 Task: Add Pederson's No Sugar Added, Spicy Breakfast Patties to the cart.
Action: Mouse moved to (67, 155)
Screenshot: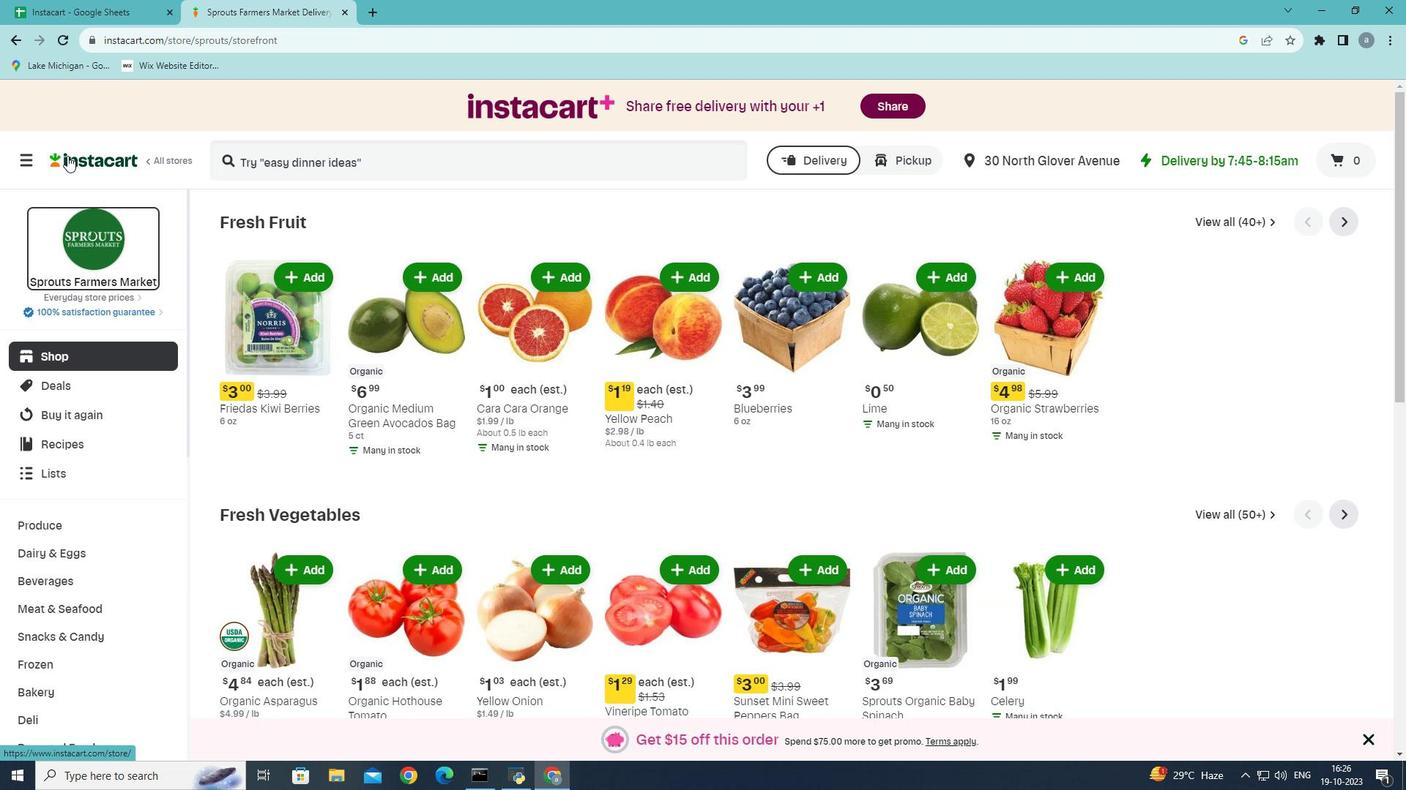 
Action: Mouse pressed left at (67, 155)
Screenshot: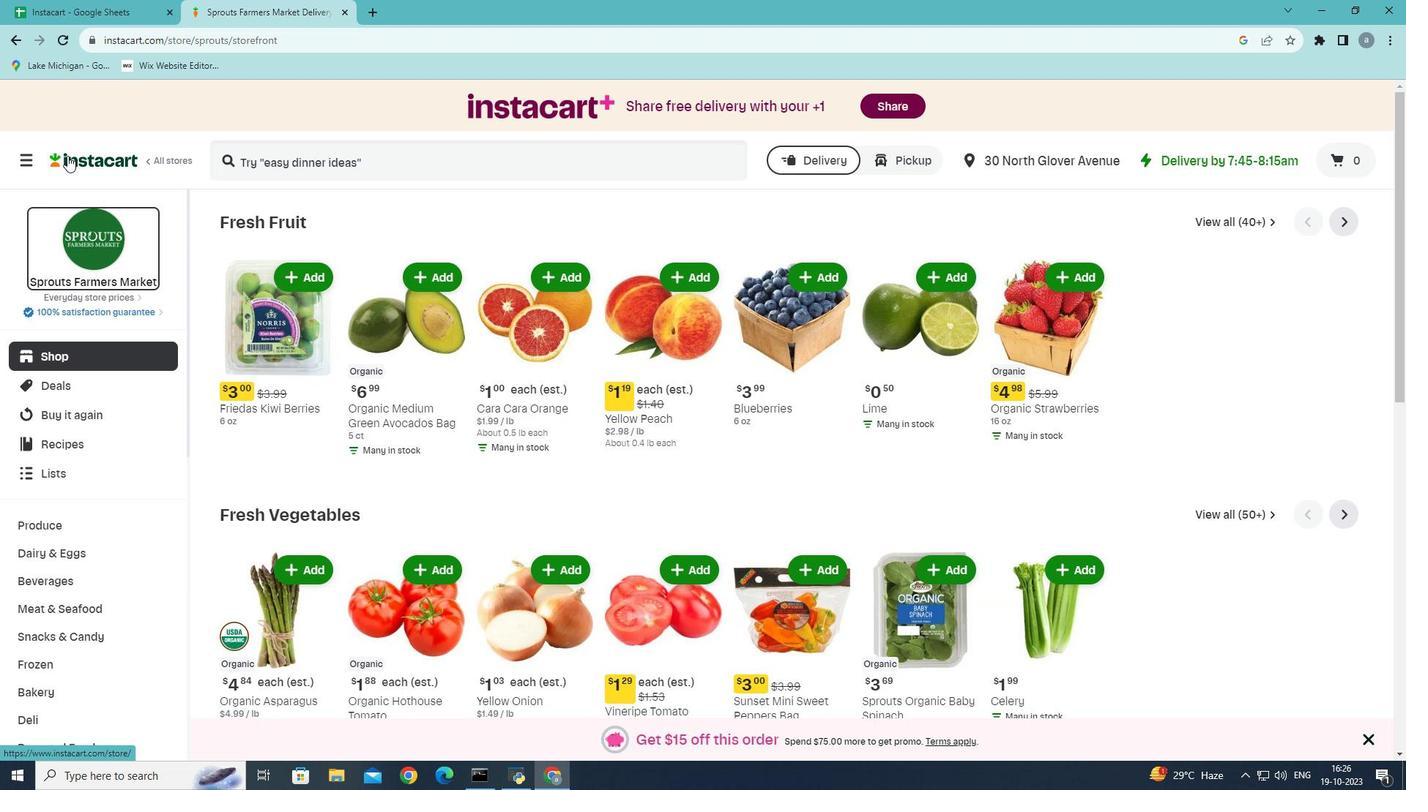 
Action: Mouse moved to (331, 158)
Screenshot: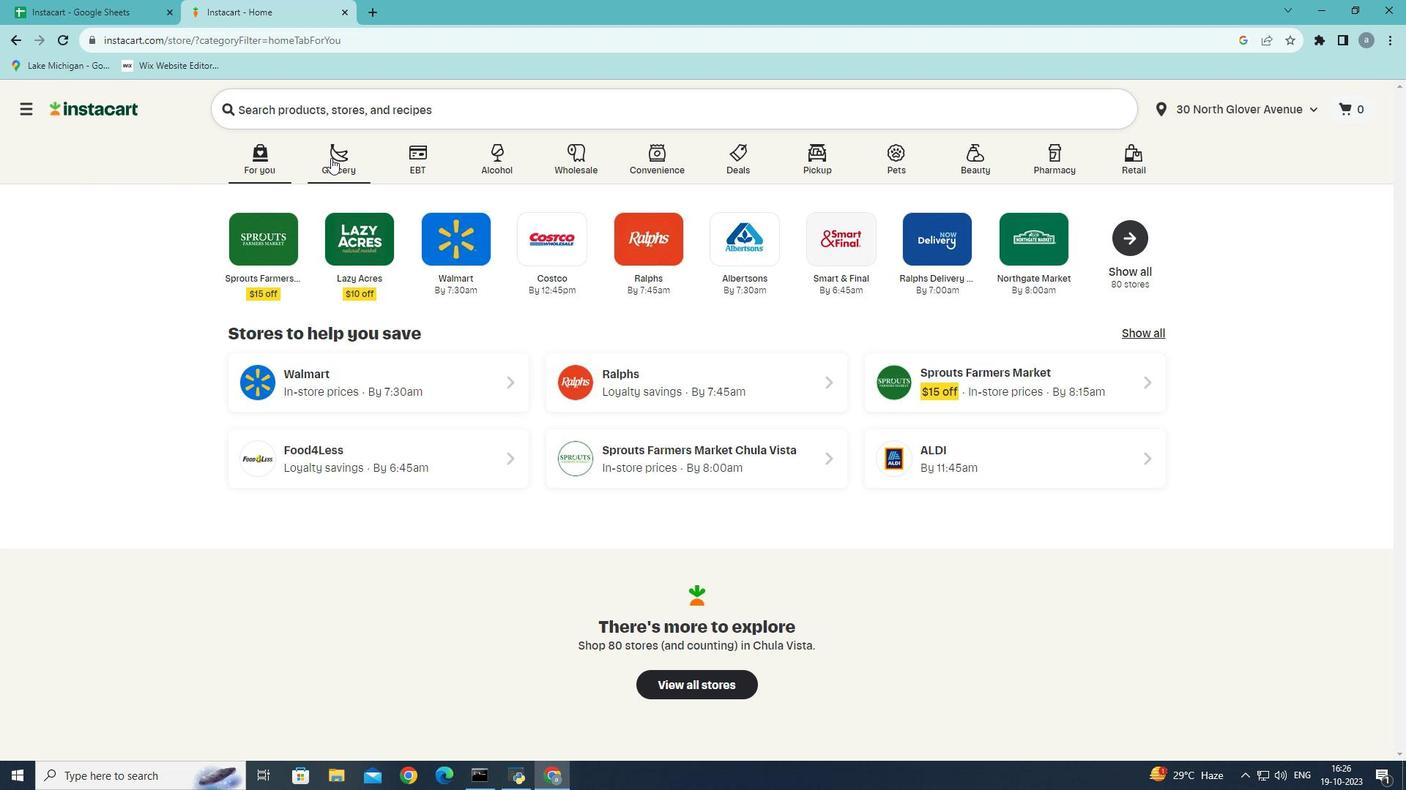 
Action: Mouse pressed left at (331, 158)
Screenshot: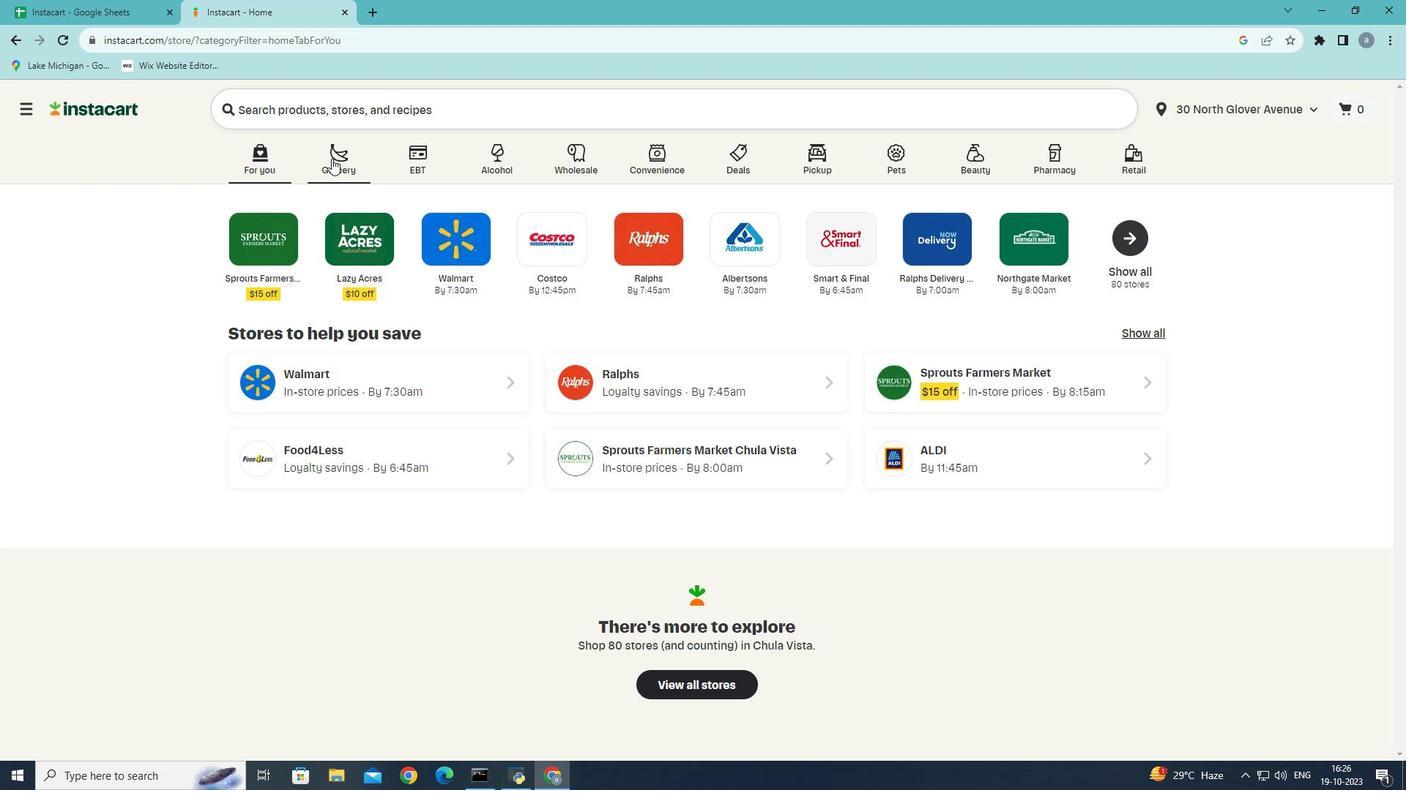 
Action: Mouse moved to (339, 429)
Screenshot: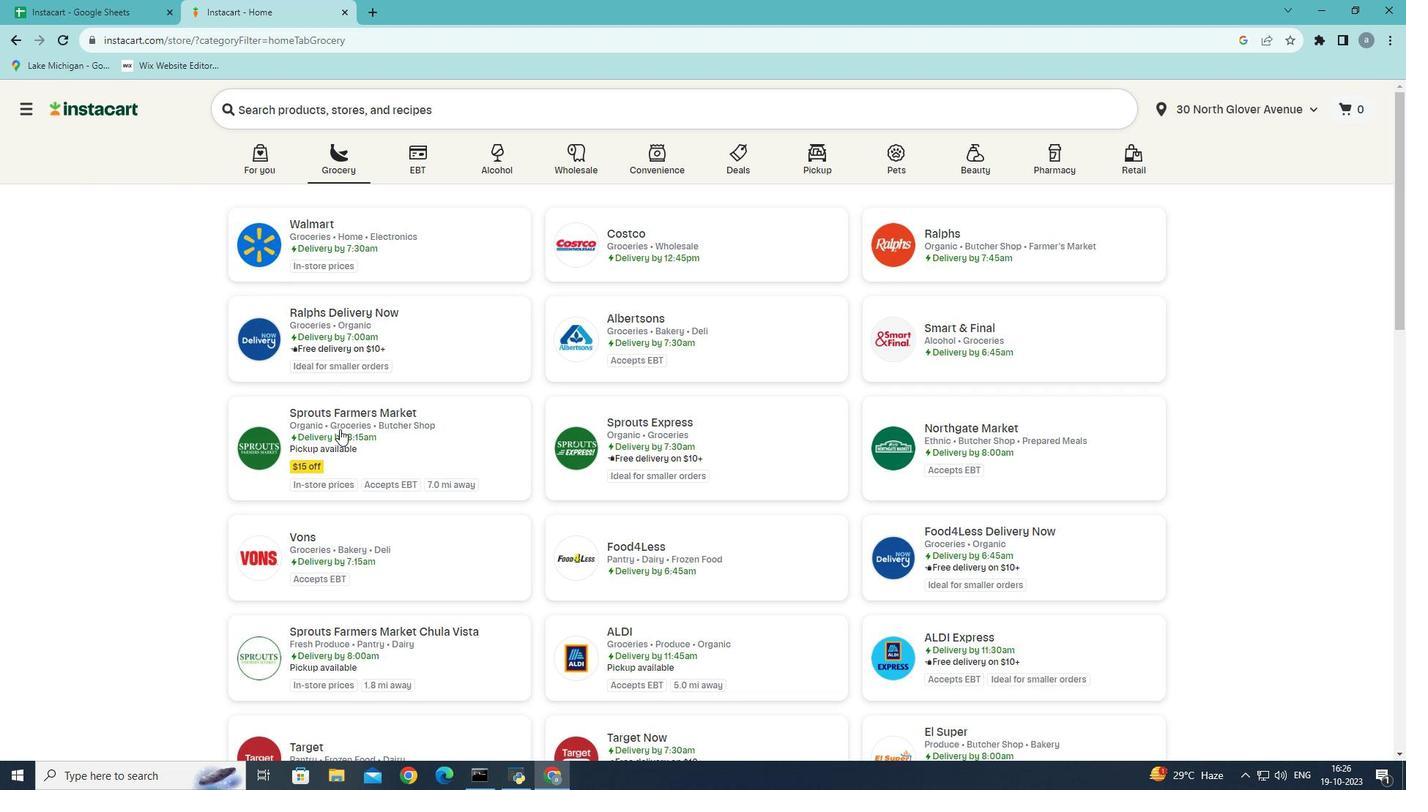 
Action: Mouse pressed left at (339, 429)
Screenshot: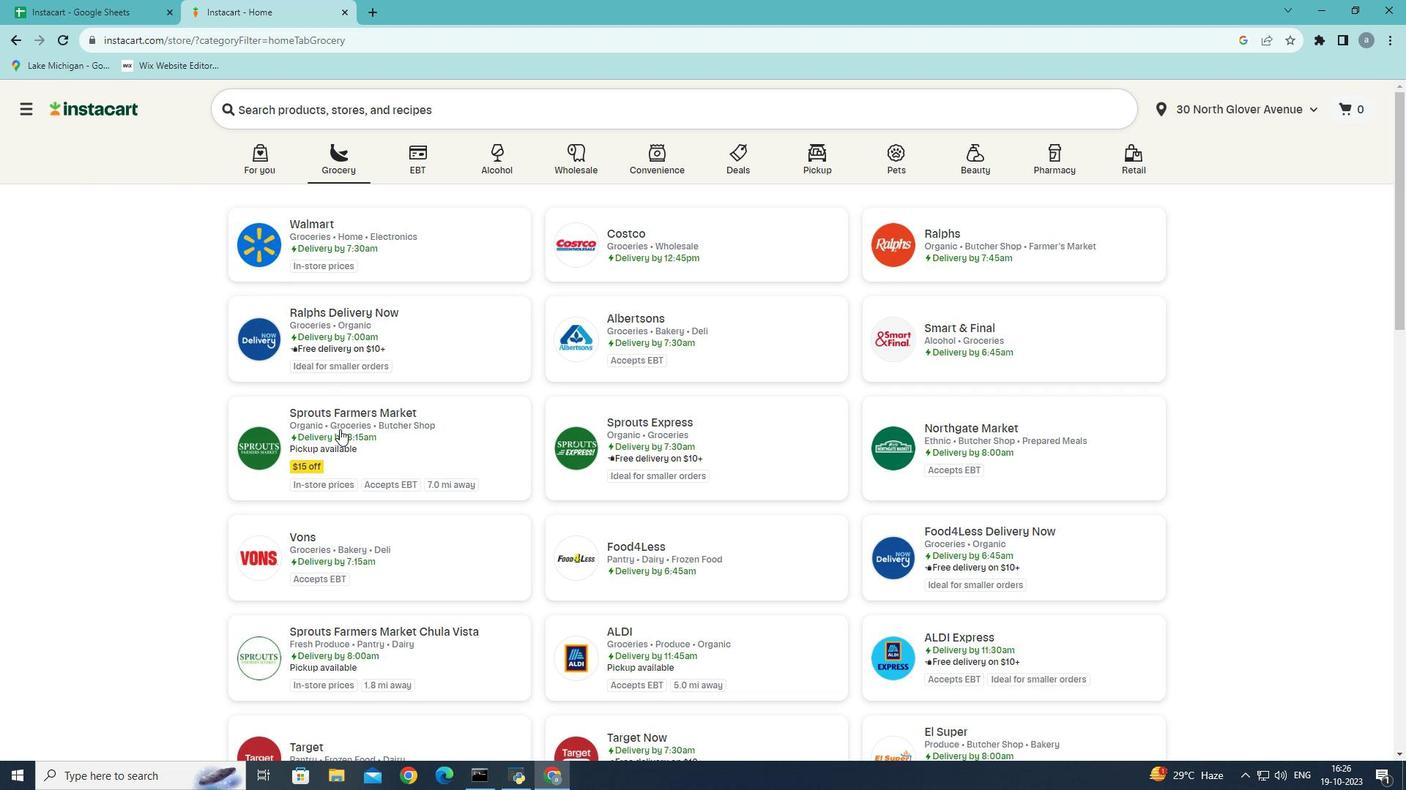 
Action: Mouse moved to (79, 613)
Screenshot: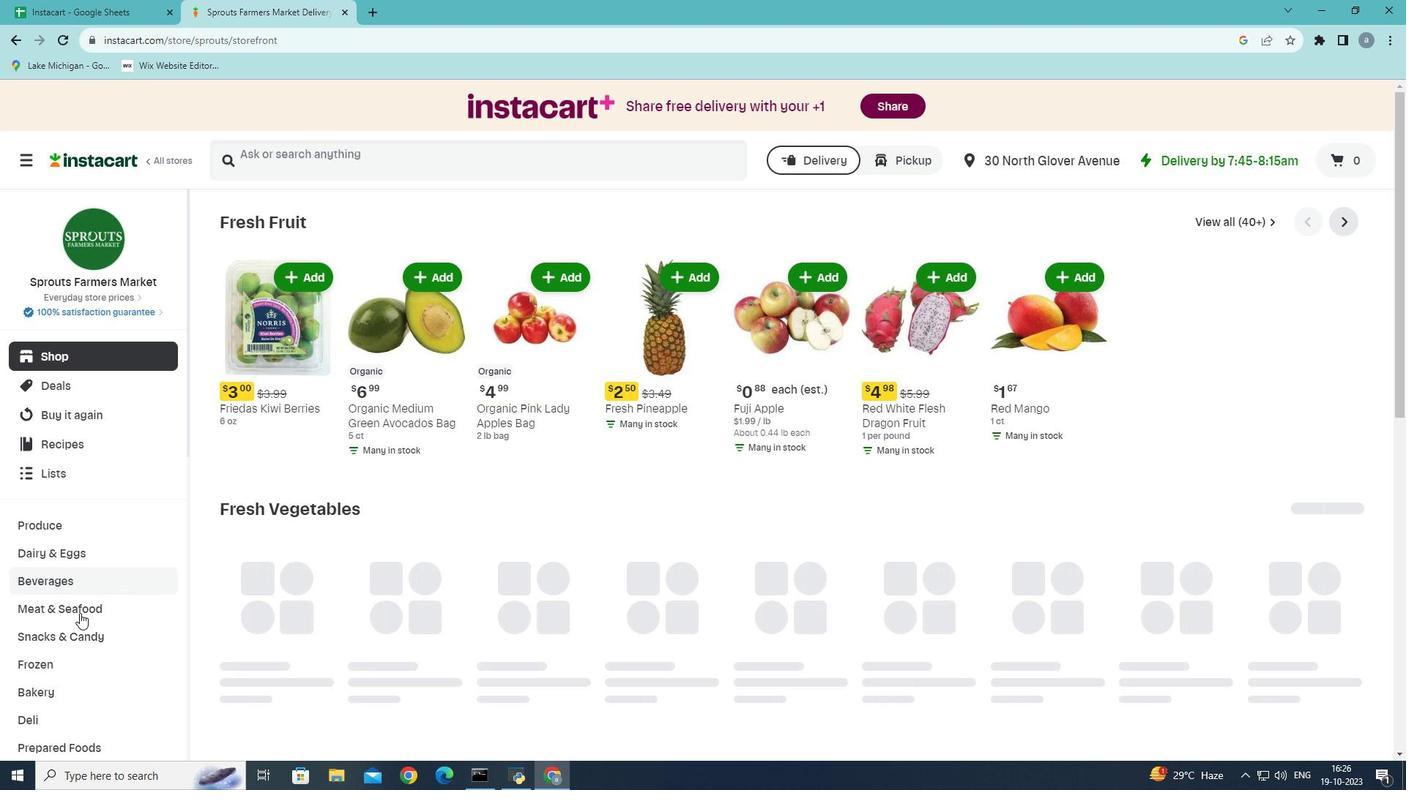 
Action: Mouse pressed left at (79, 613)
Screenshot: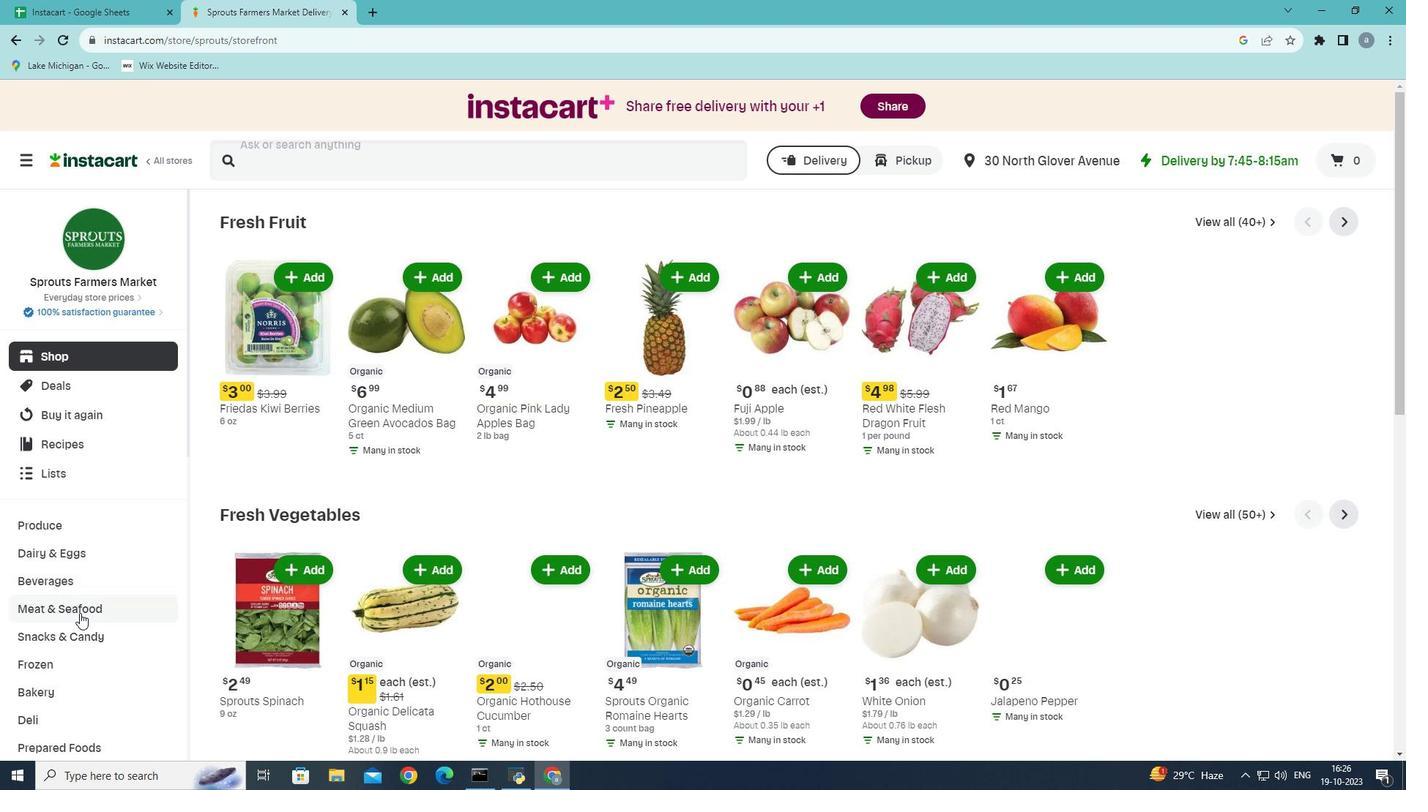 
Action: Mouse moved to (741, 429)
Screenshot: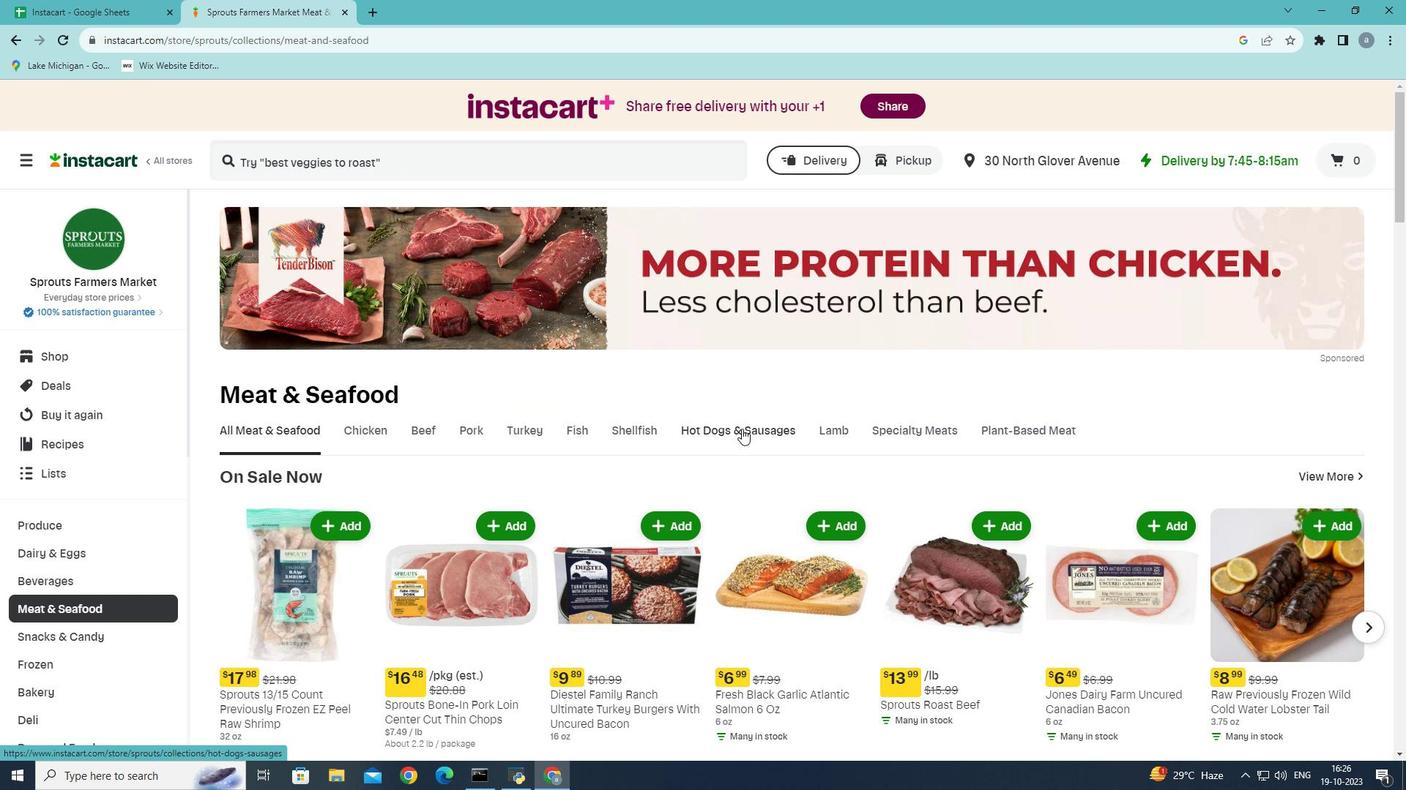 
Action: Mouse pressed left at (741, 429)
Screenshot: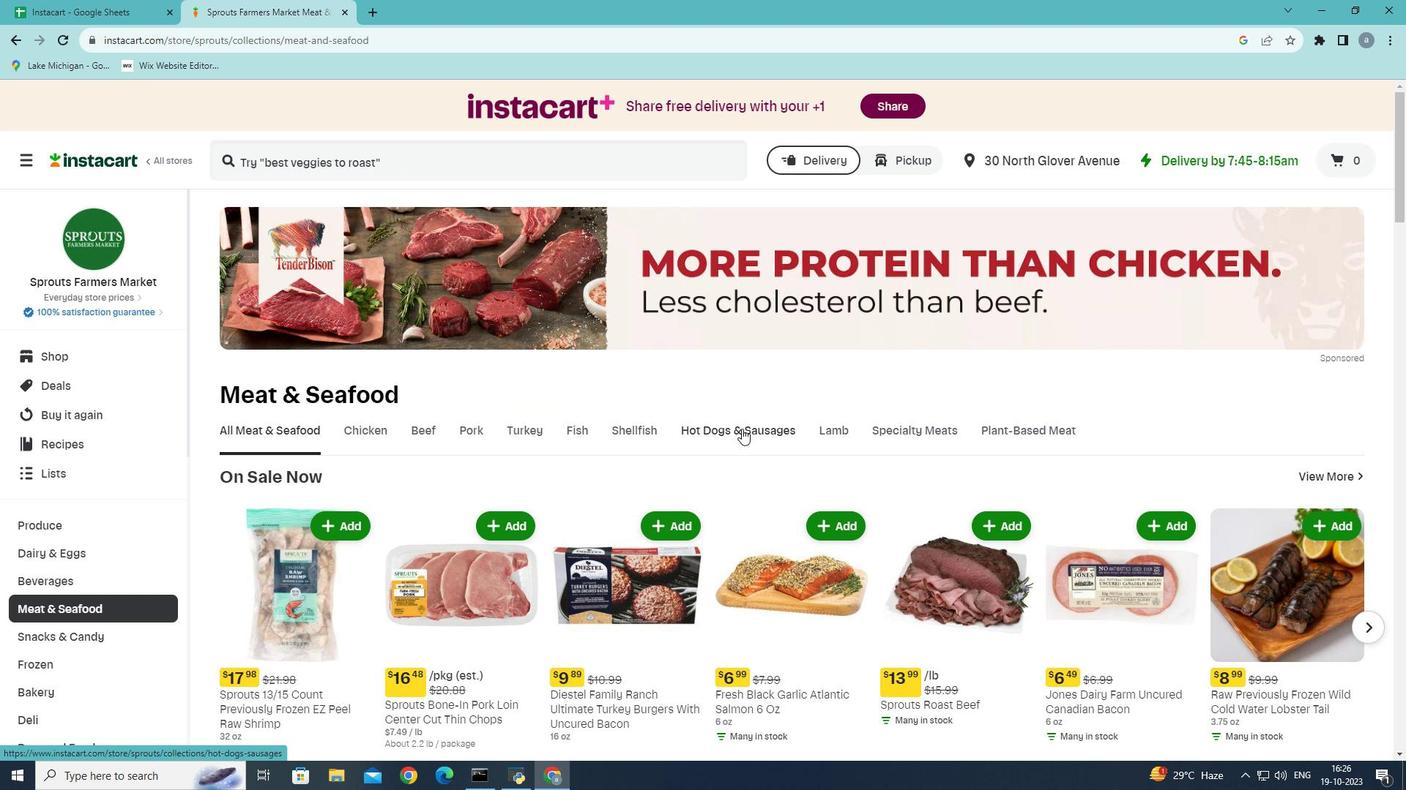 
Action: Mouse moved to (325, 320)
Screenshot: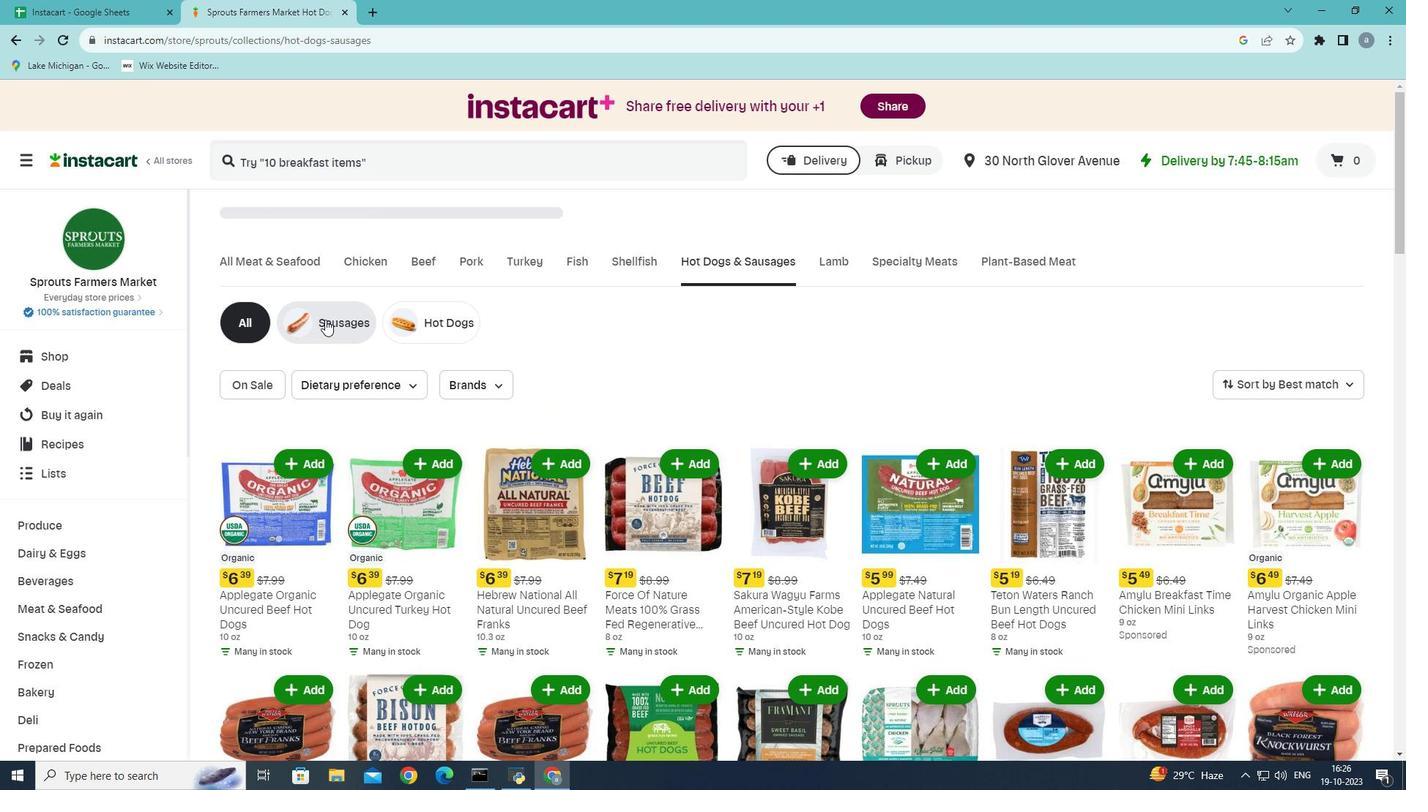 
Action: Mouse pressed left at (325, 320)
Screenshot: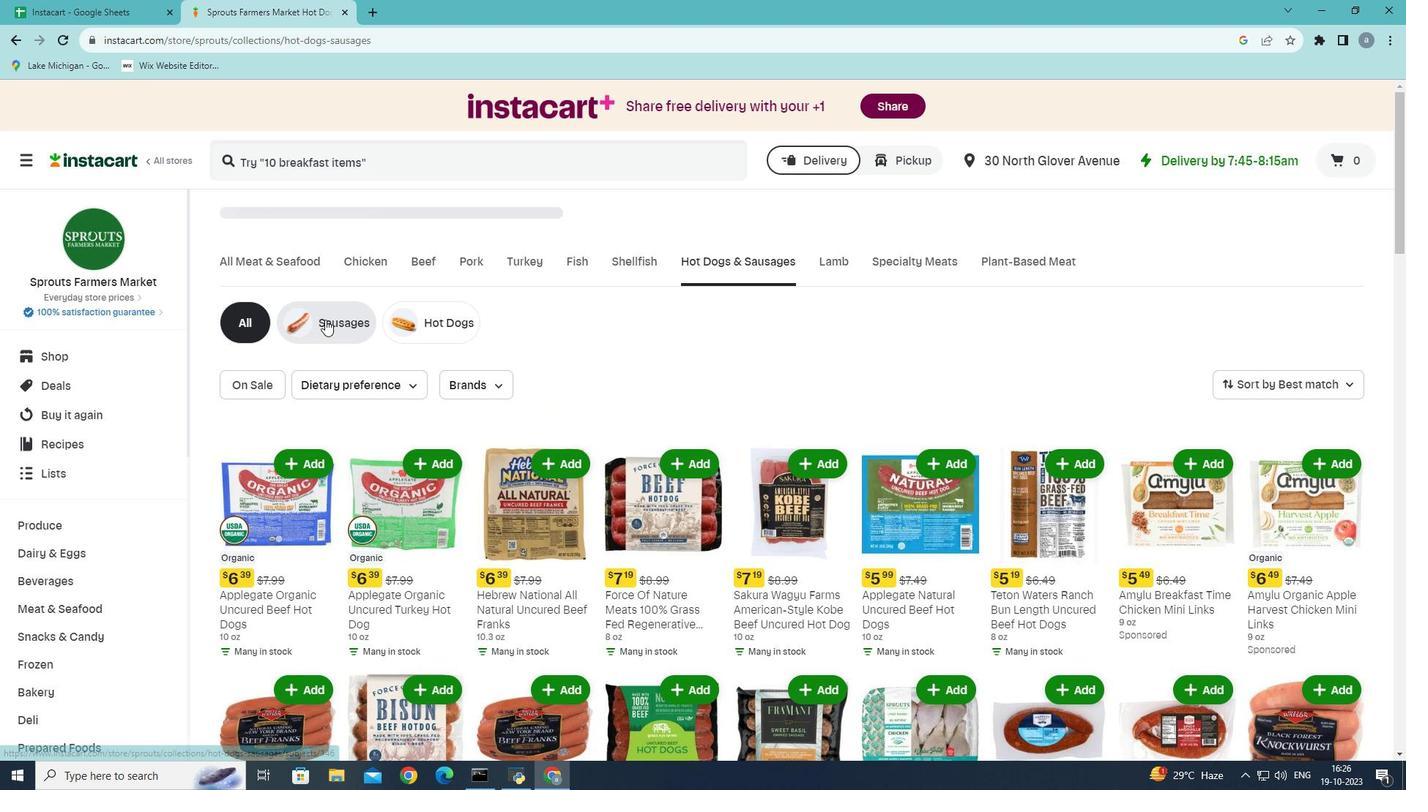 
Action: Mouse moved to (514, 440)
Screenshot: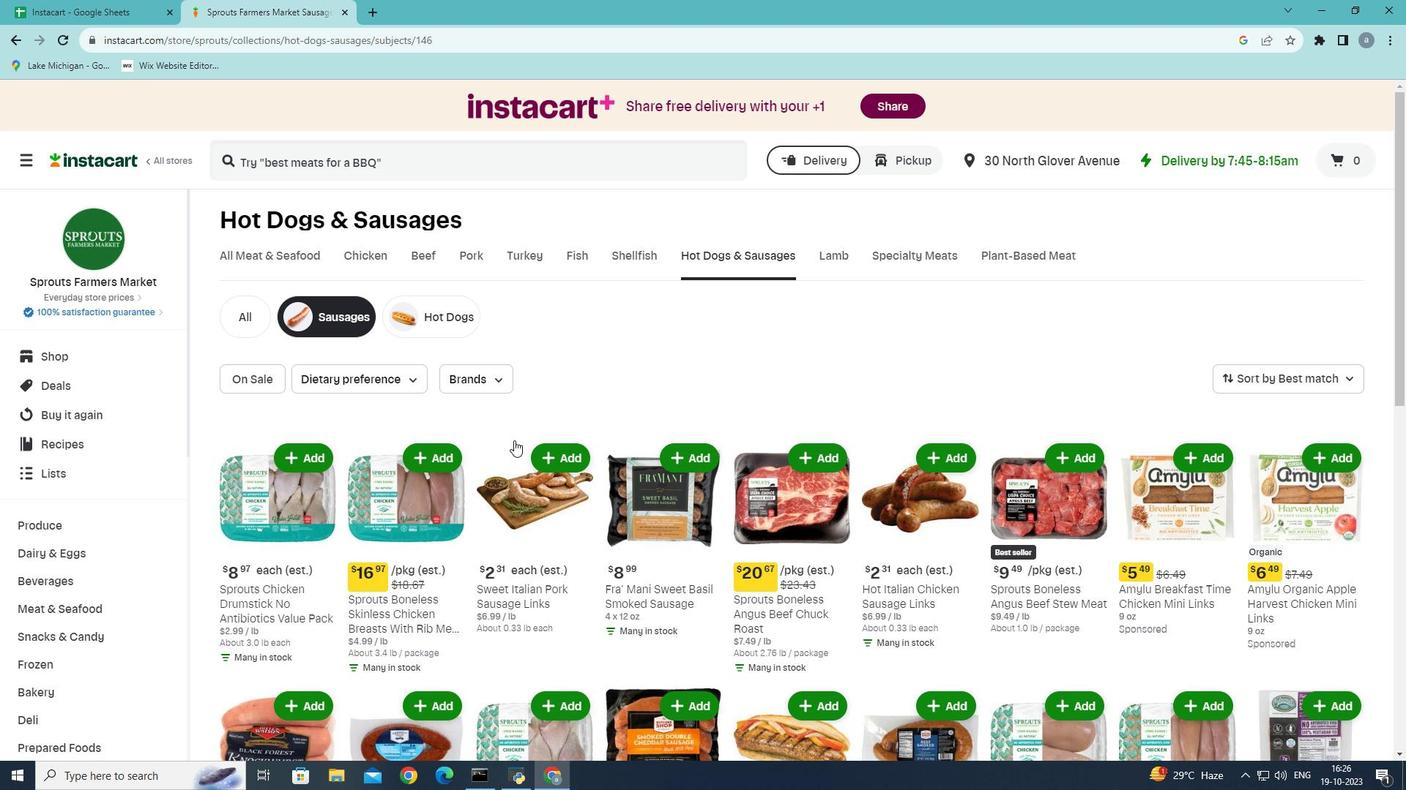 
Action: Mouse scrolled (514, 440) with delta (0, 0)
Screenshot: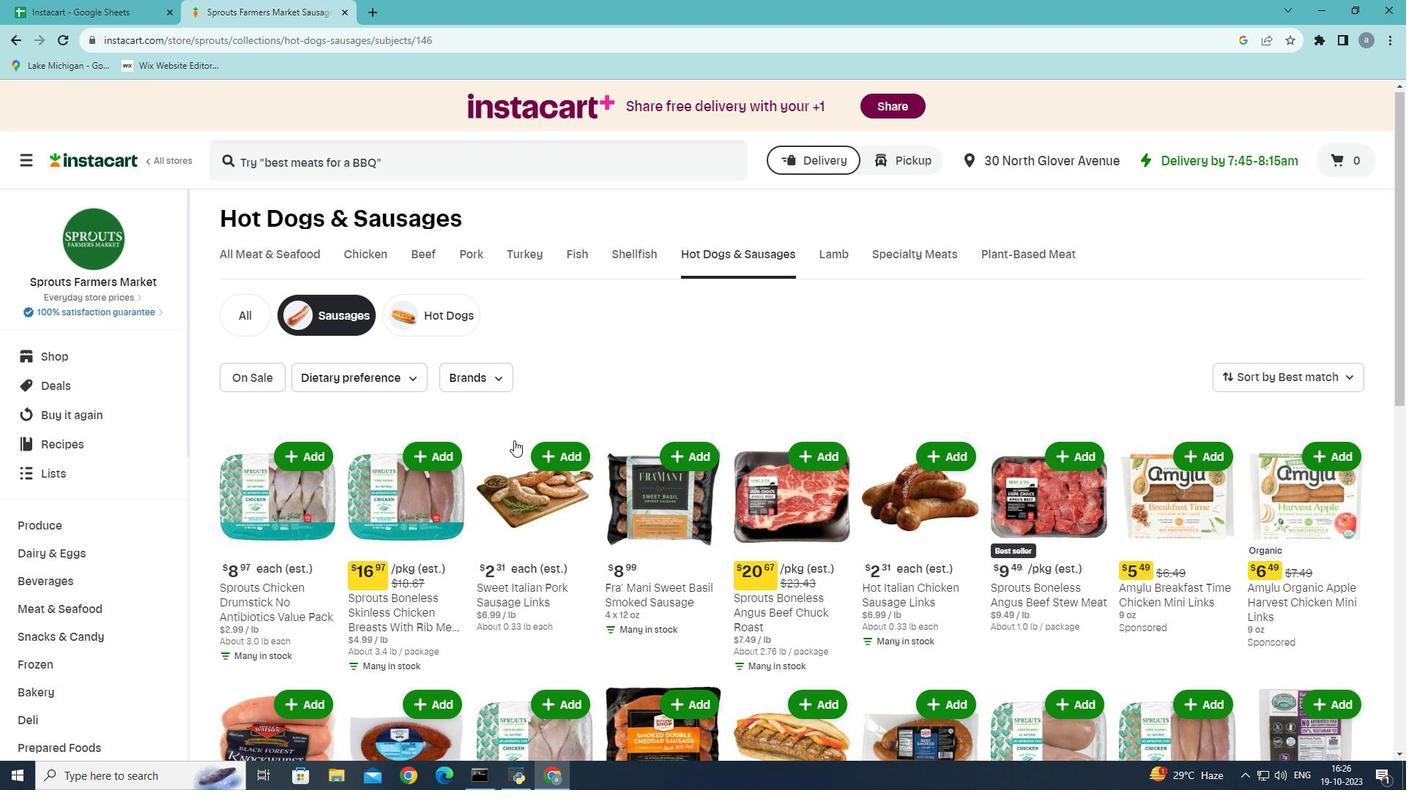 
Action: Mouse moved to (635, 463)
Screenshot: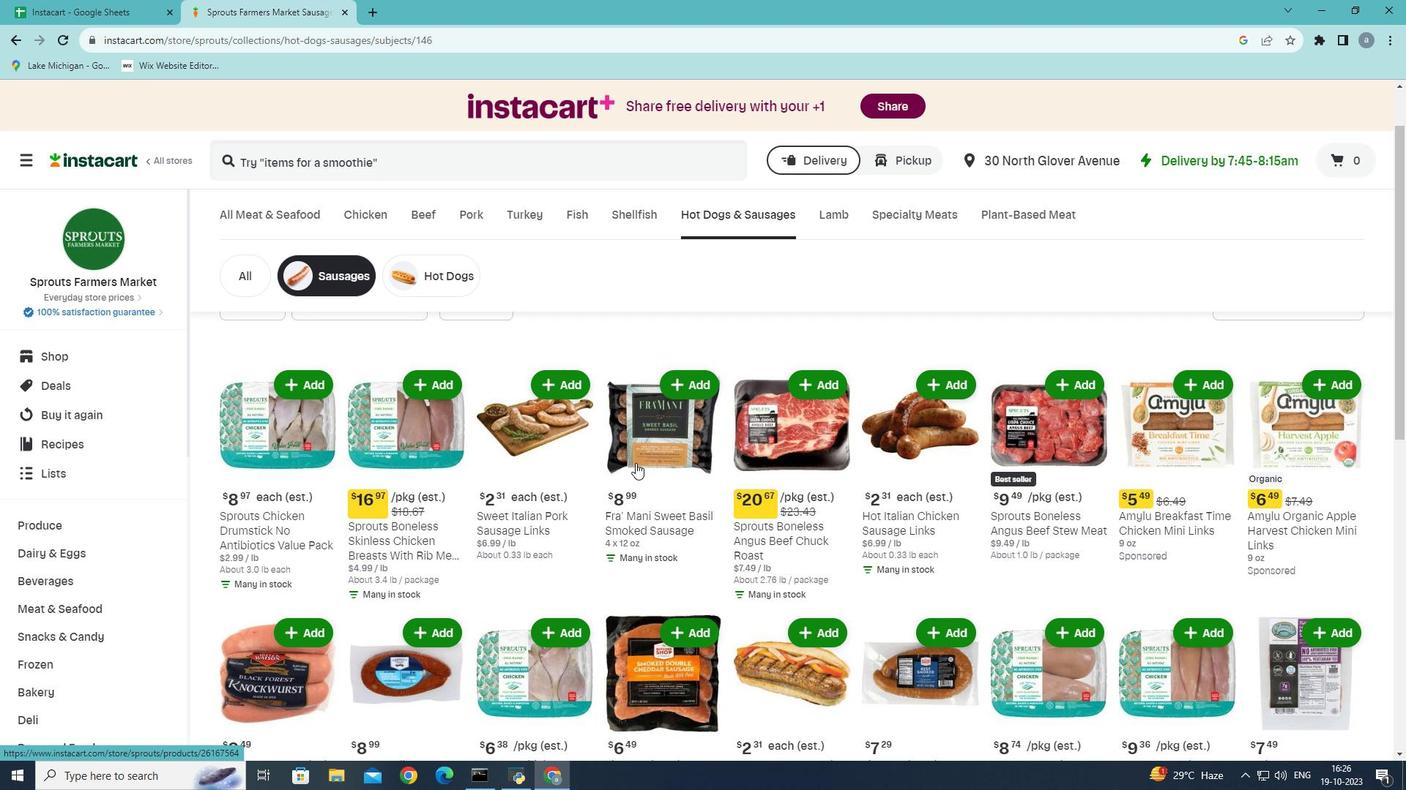 
Action: Mouse scrolled (635, 462) with delta (0, 0)
Screenshot: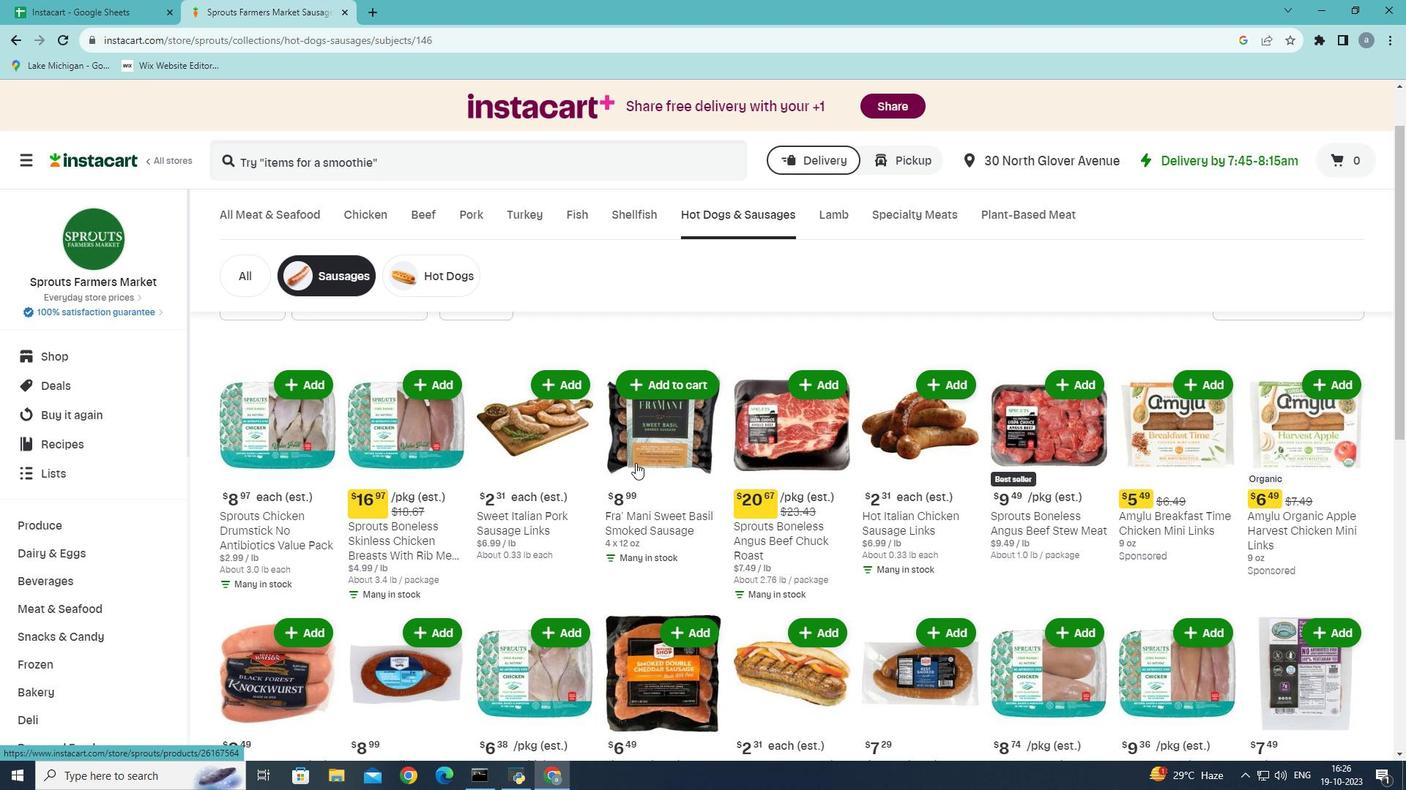 
Action: Mouse scrolled (635, 462) with delta (0, 0)
Screenshot: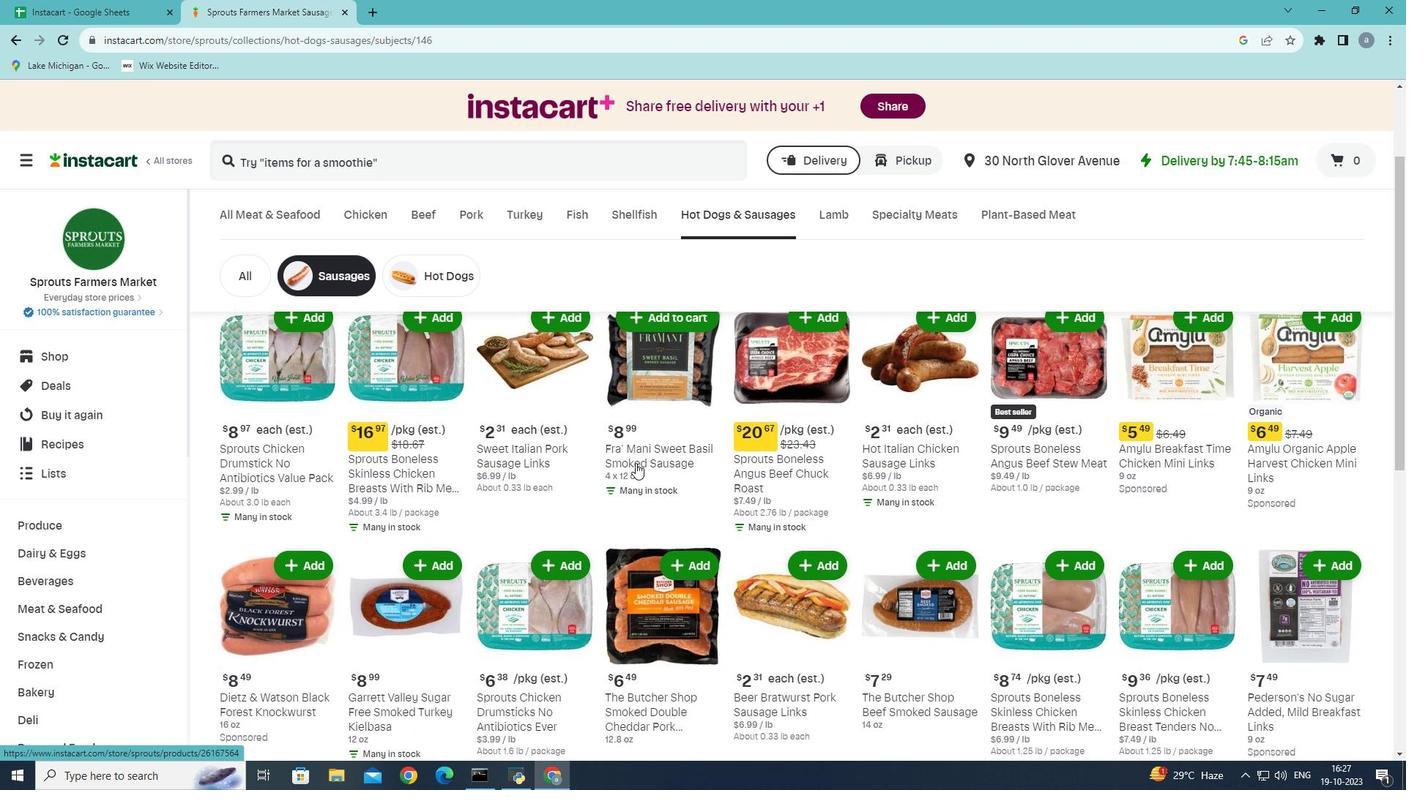 
Action: Mouse scrolled (635, 462) with delta (0, 0)
Screenshot: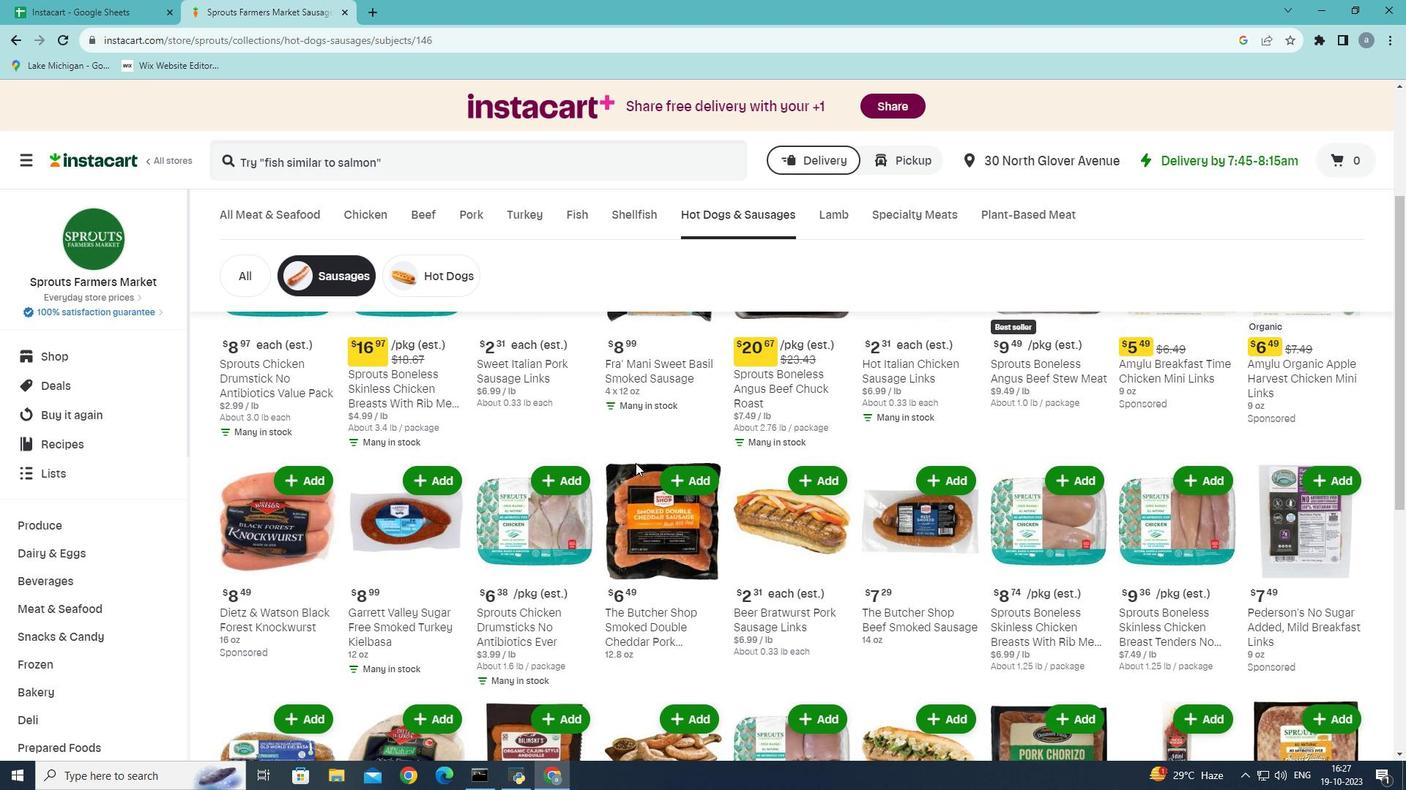
Action: Mouse moved to (638, 464)
Screenshot: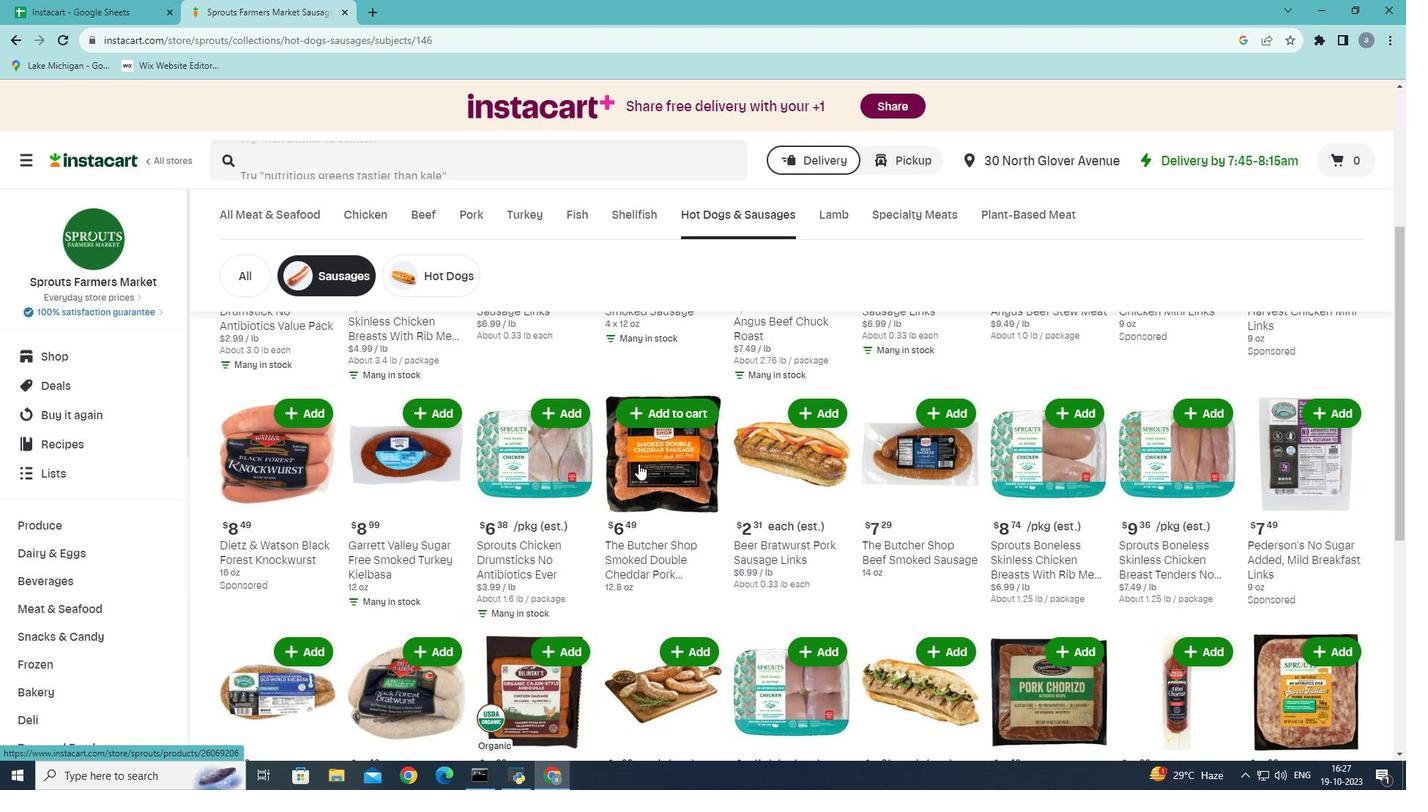 
Action: Mouse scrolled (638, 463) with delta (0, 0)
Screenshot: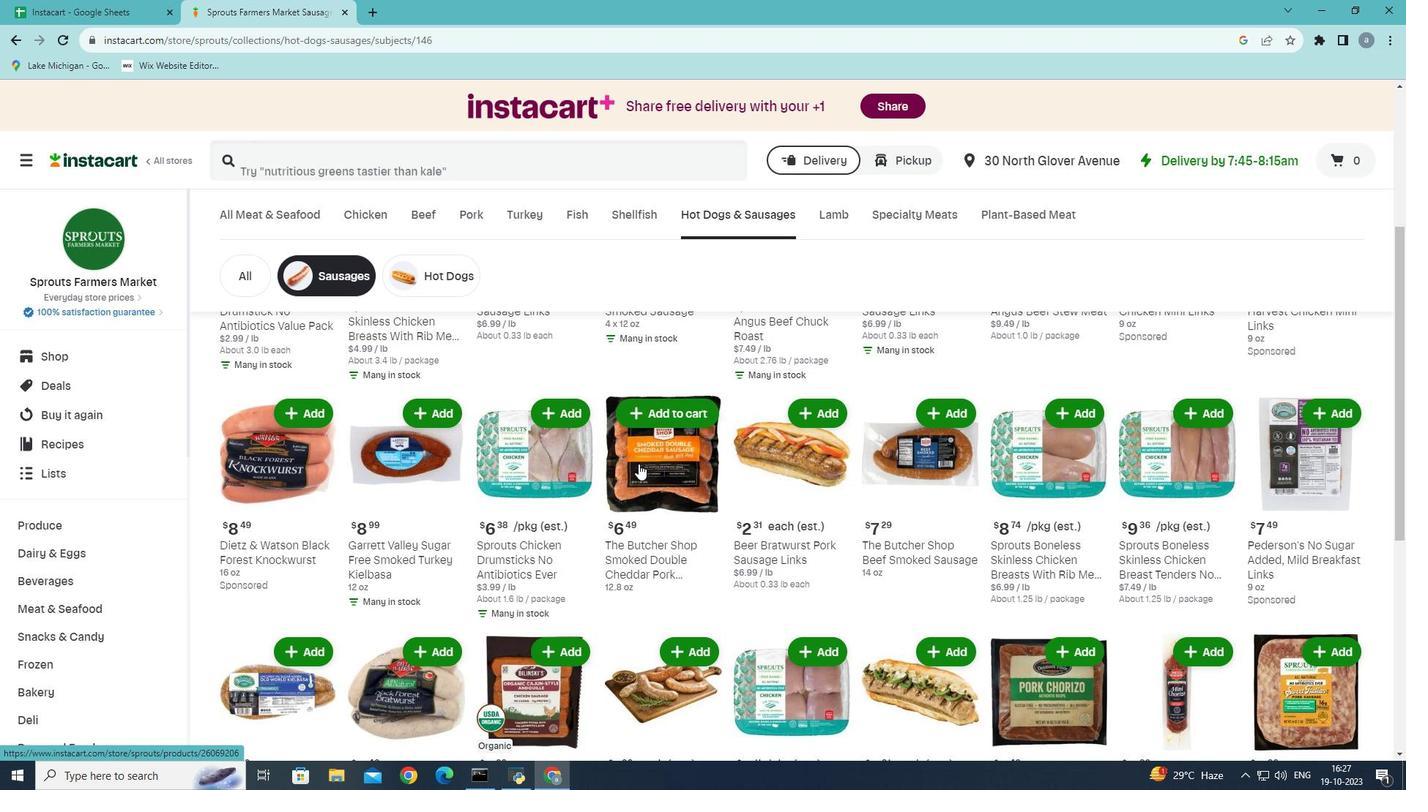 
Action: Mouse scrolled (638, 463) with delta (0, 0)
Screenshot: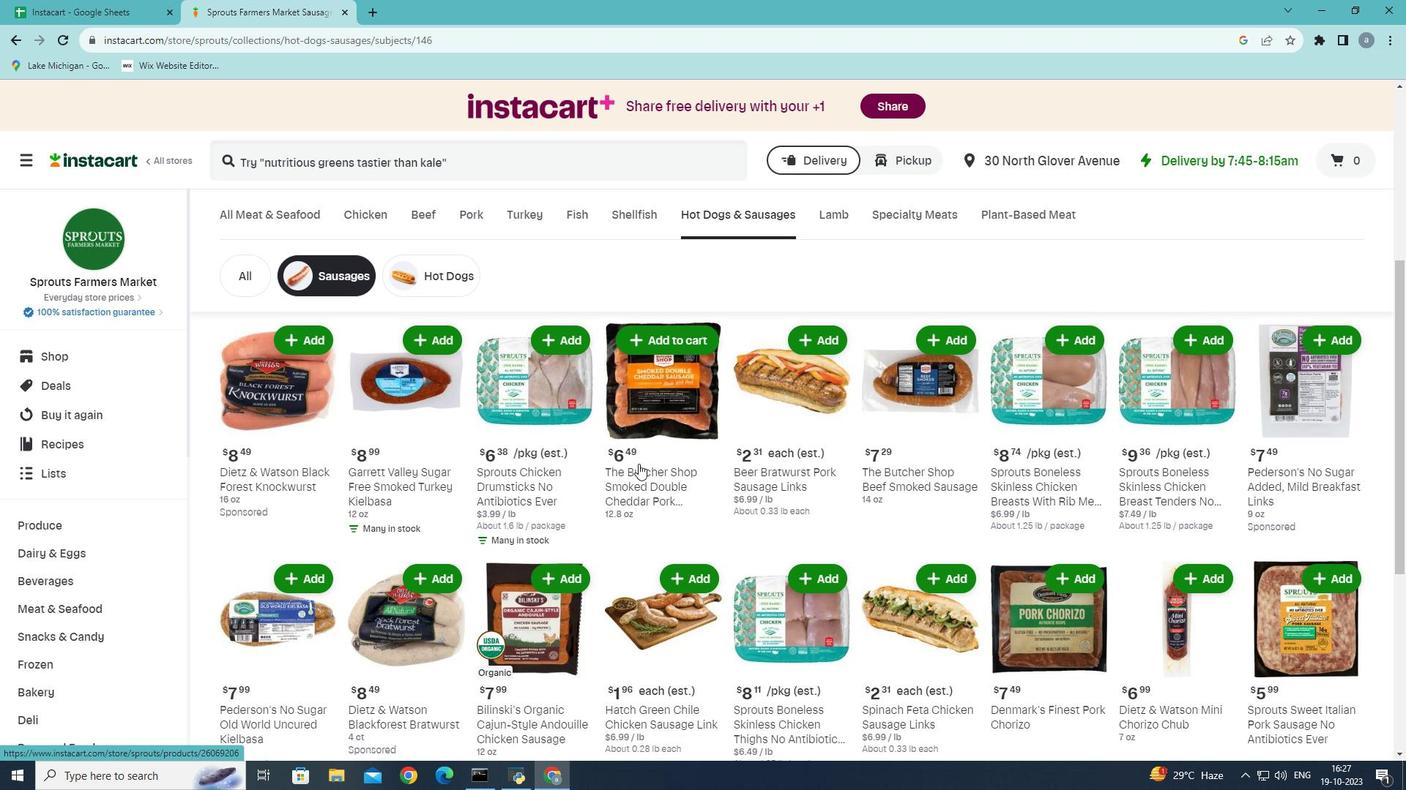 
Action: Mouse moved to (1133, 469)
Screenshot: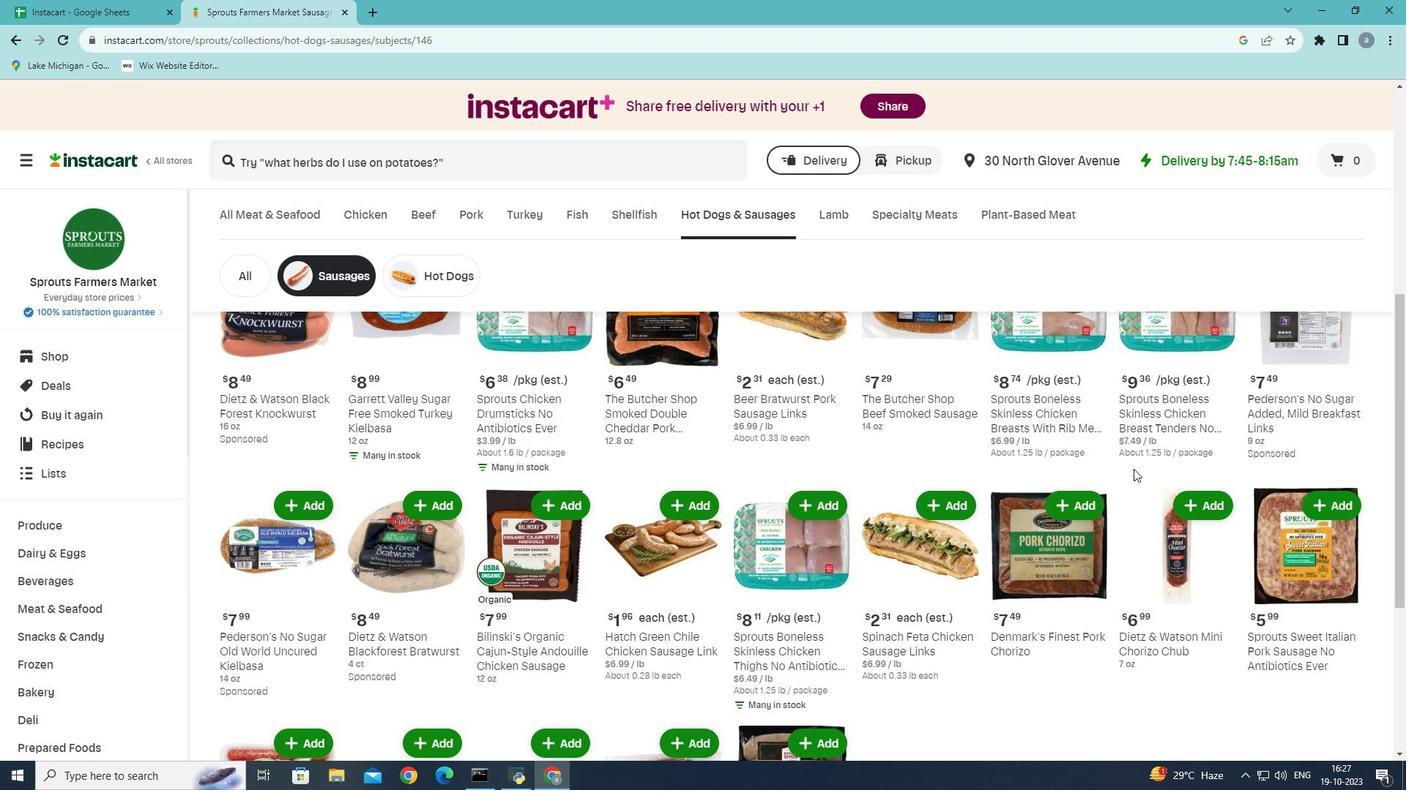 
Action: Mouse scrolled (1133, 468) with delta (0, 0)
Screenshot: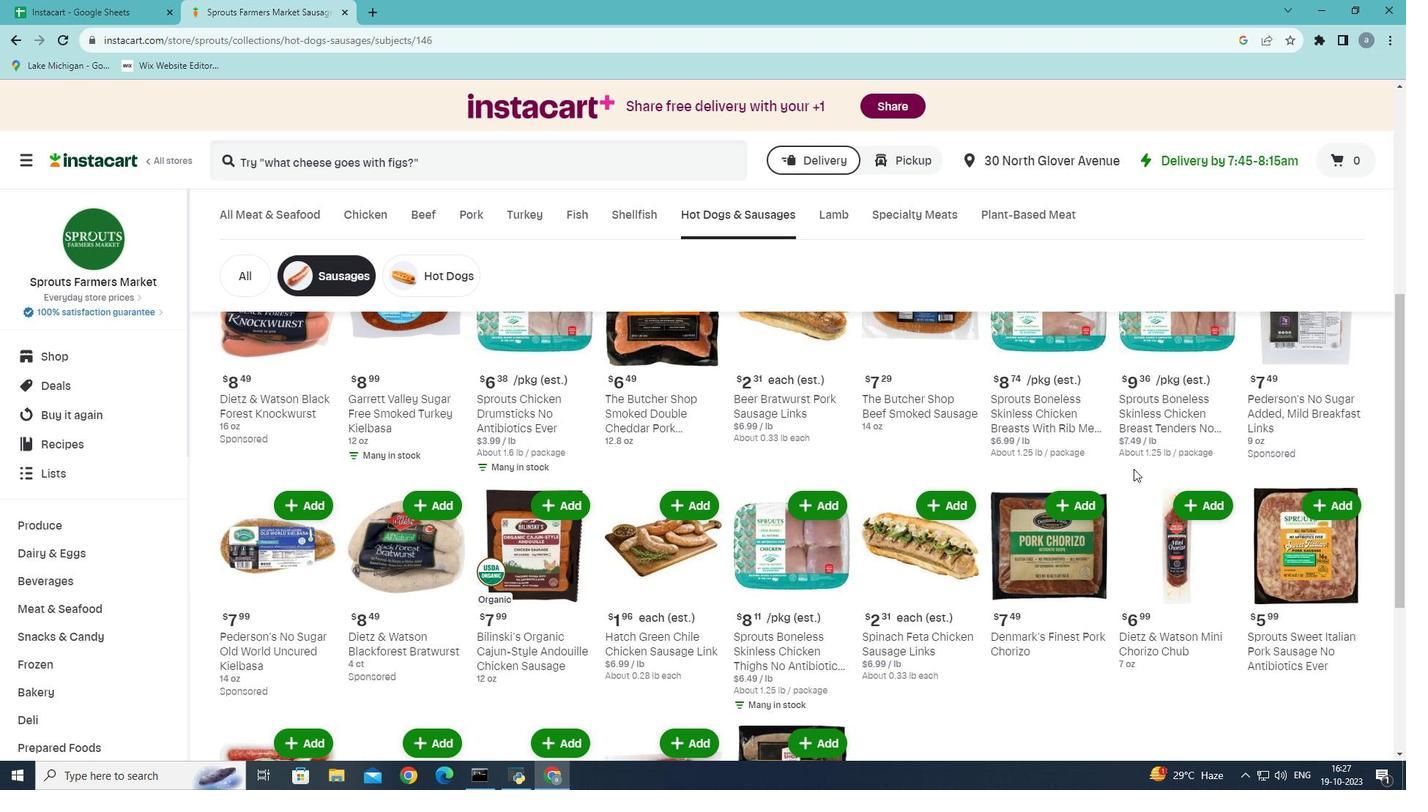 
Action: Mouse moved to (974, 505)
Screenshot: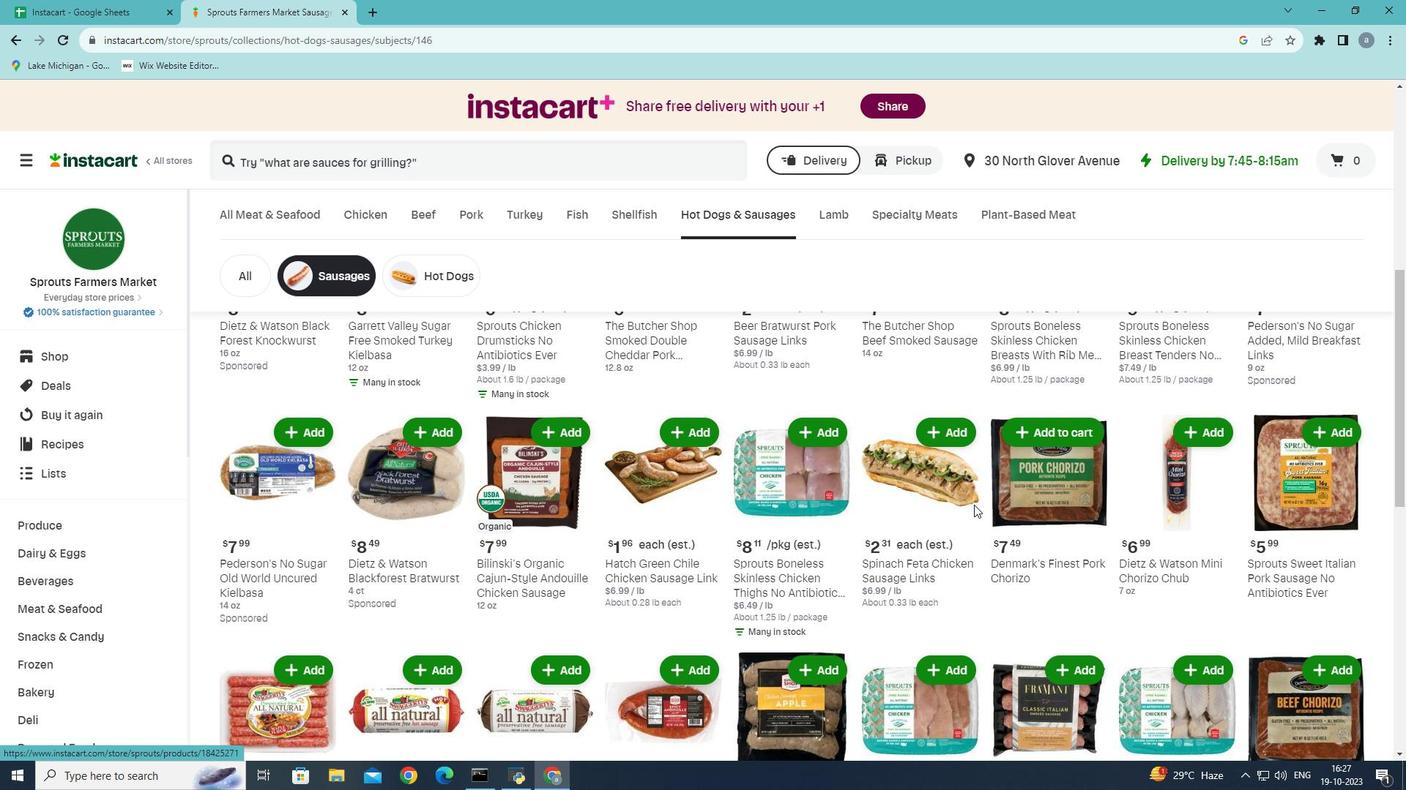 
Action: Mouse scrolled (974, 504) with delta (0, 0)
Screenshot: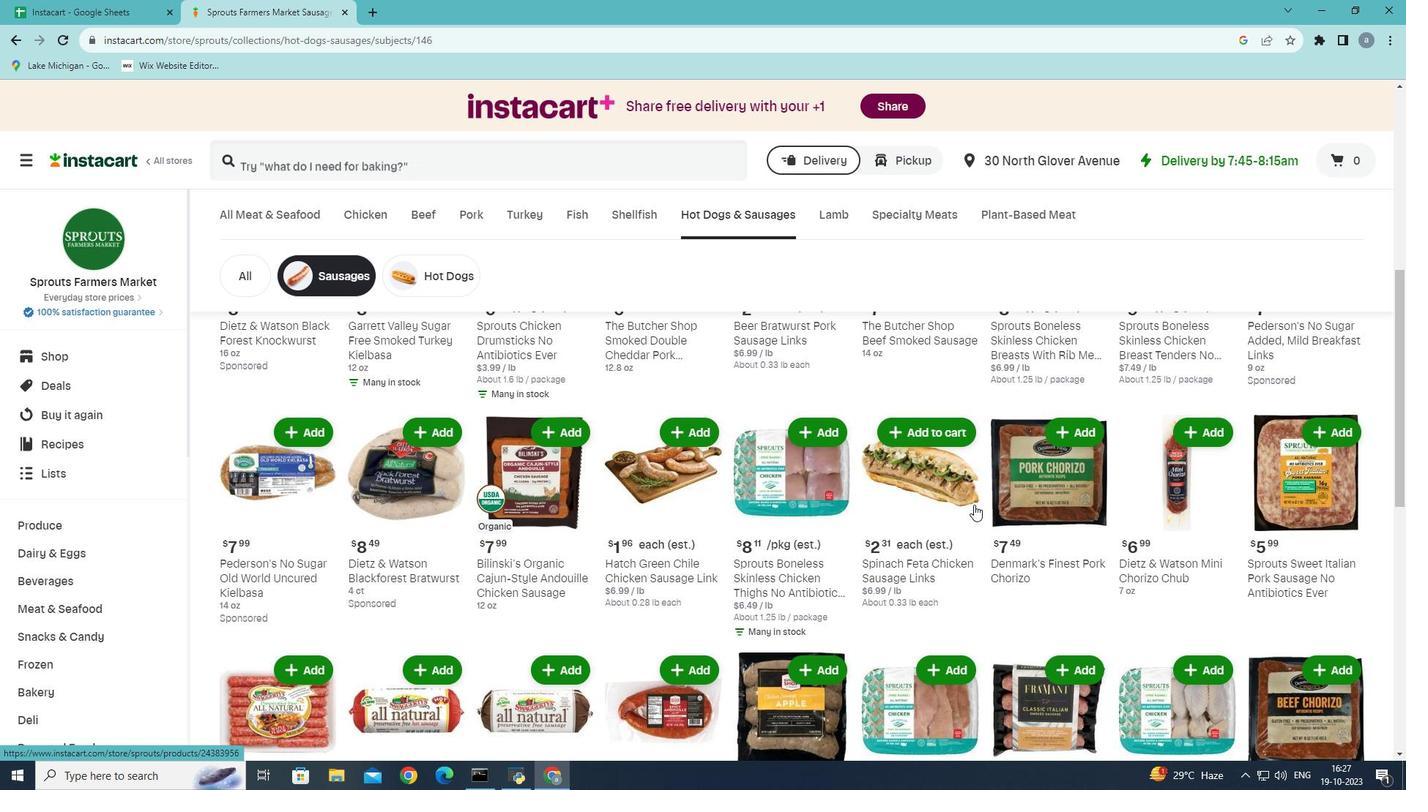 
Action: Mouse scrolled (974, 504) with delta (0, 0)
Screenshot: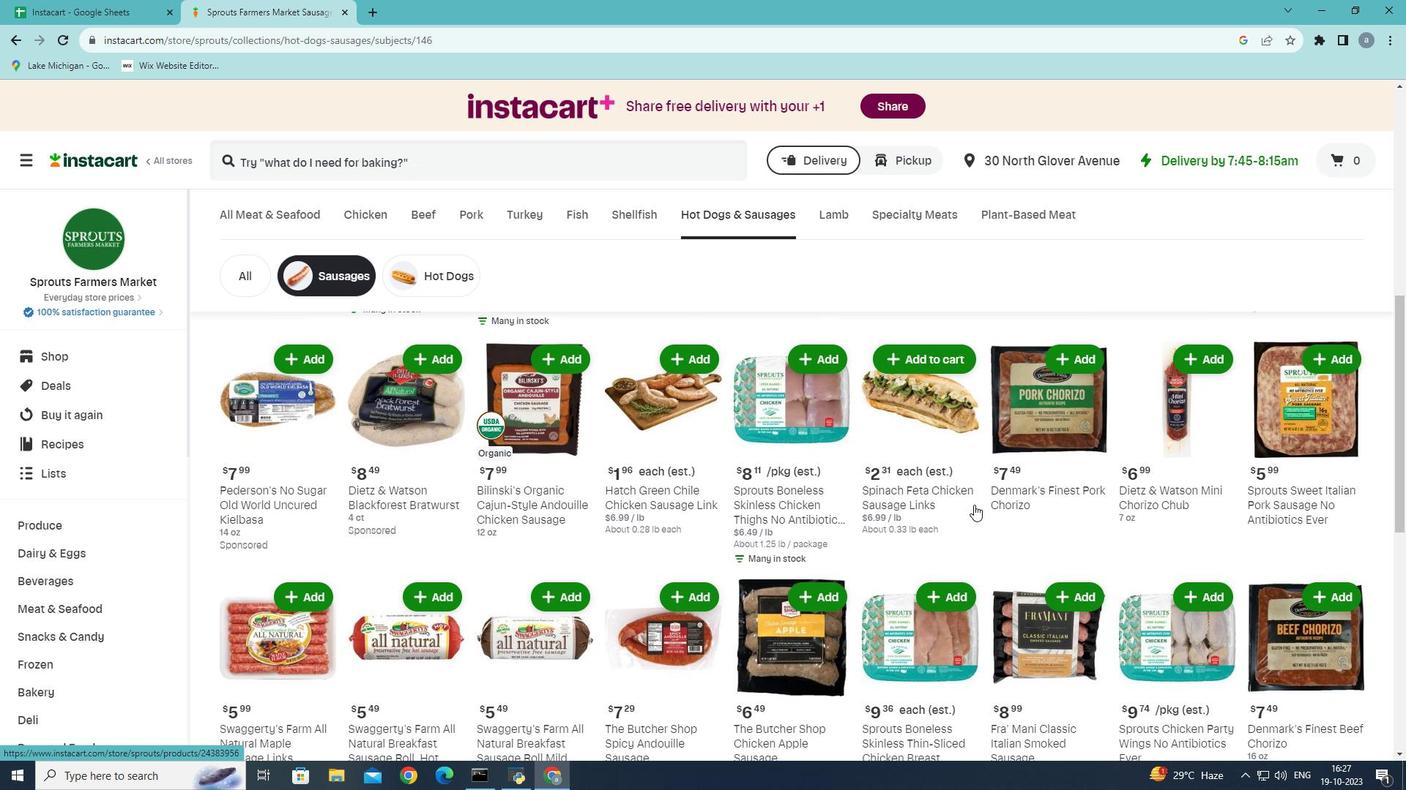 
Action: Mouse scrolled (974, 504) with delta (0, 0)
Screenshot: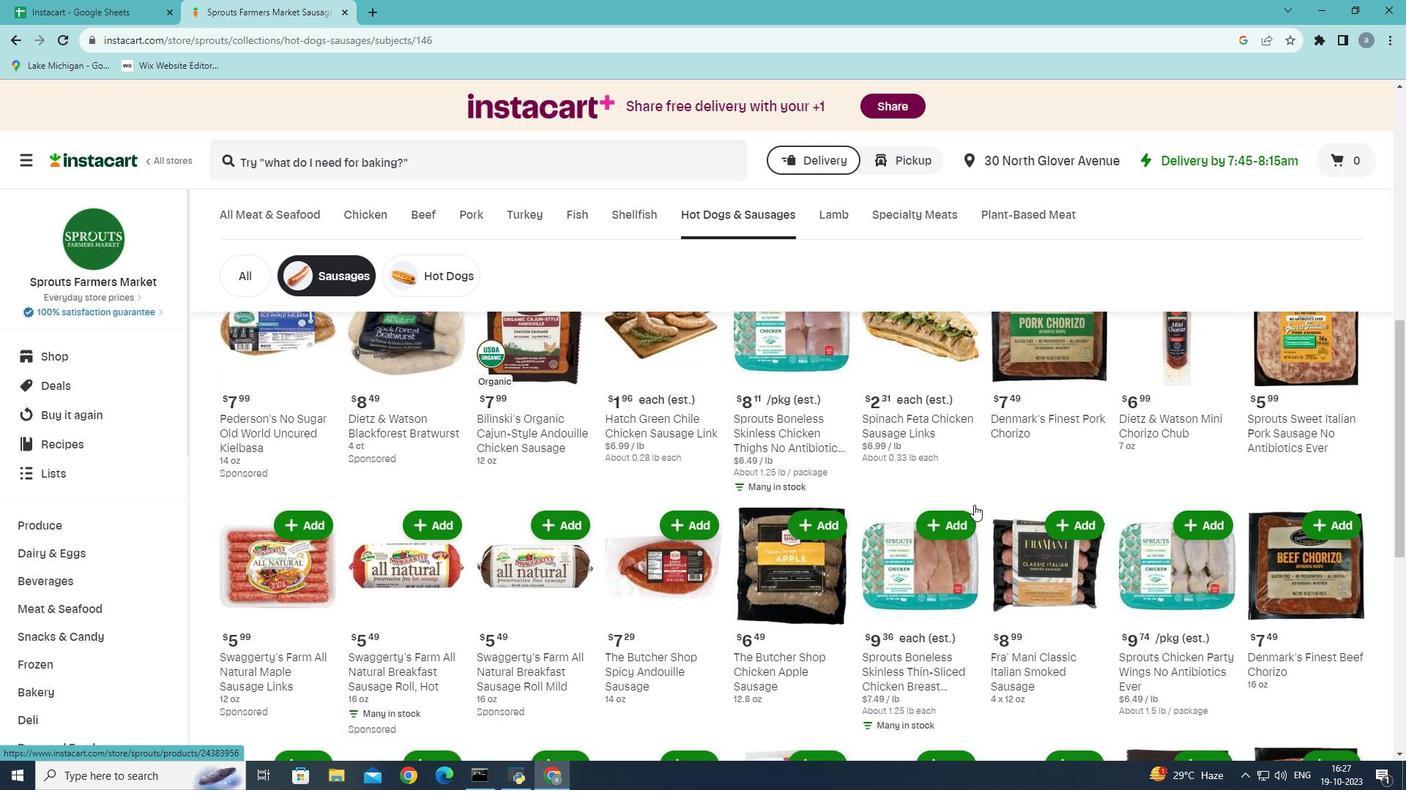 
Action: Mouse moved to (973, 505)
Screenshot: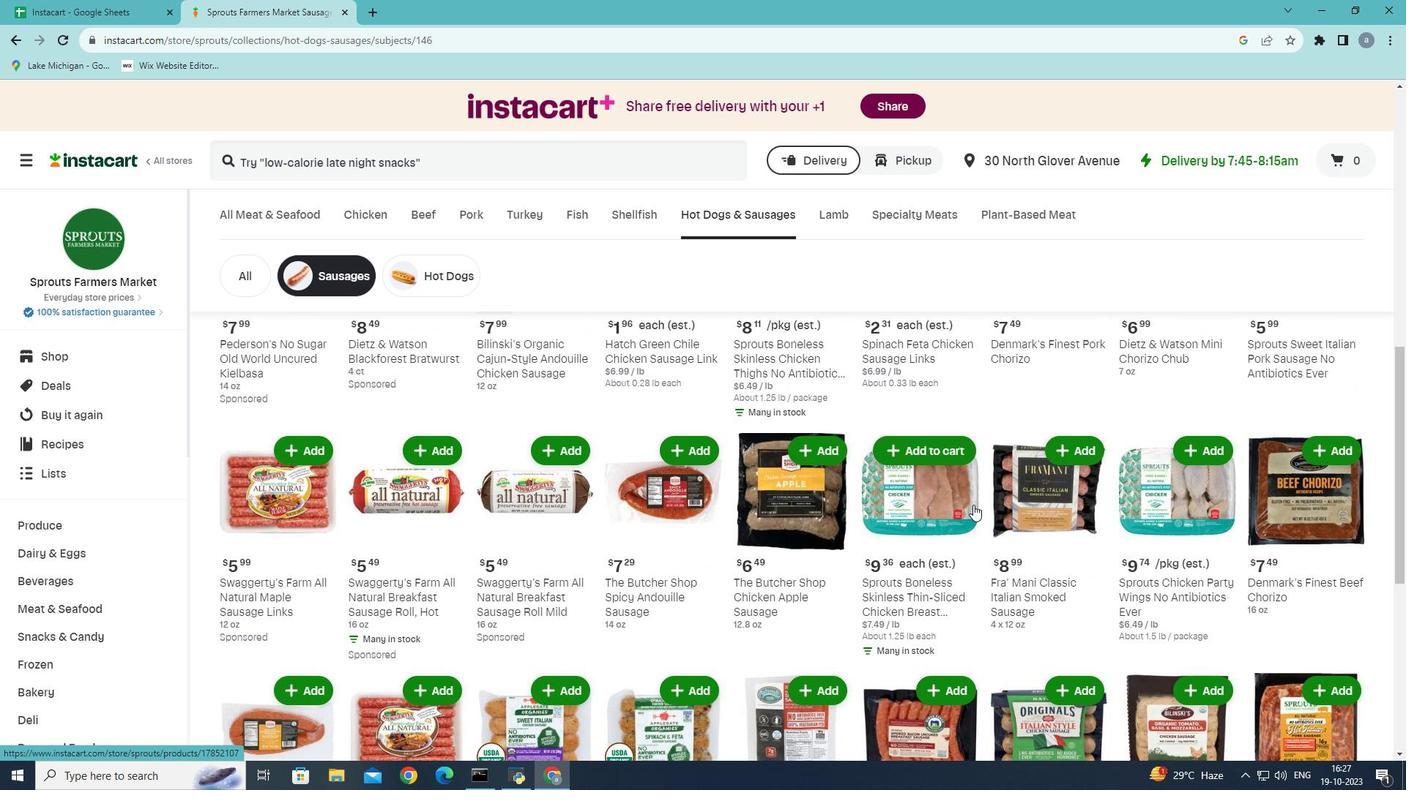 
Action: Mouse scrolled (973, 504) with delta (0, 0)
Screenshot: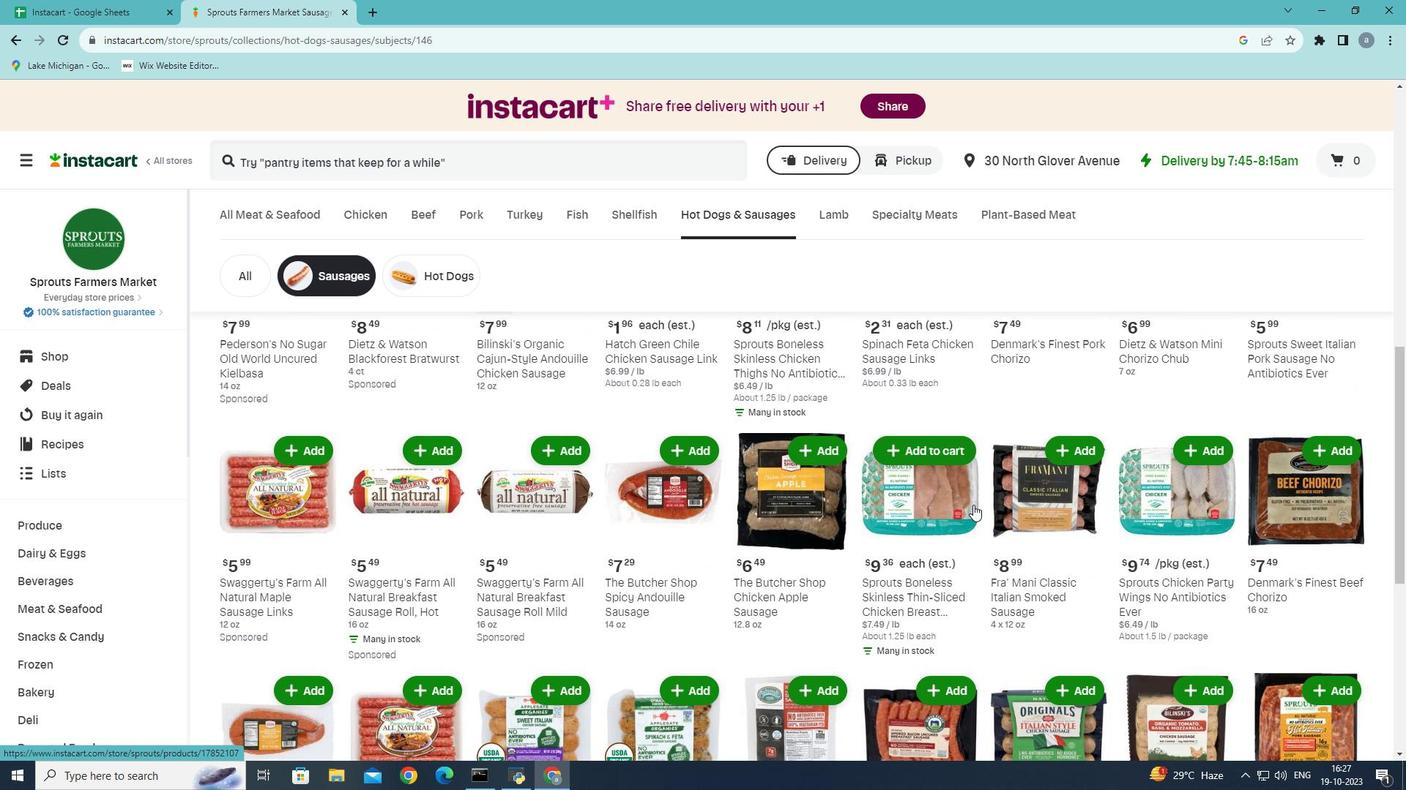 
Action: Mouse scrolled (973, 504) with delta (0, 0)
Screenshot: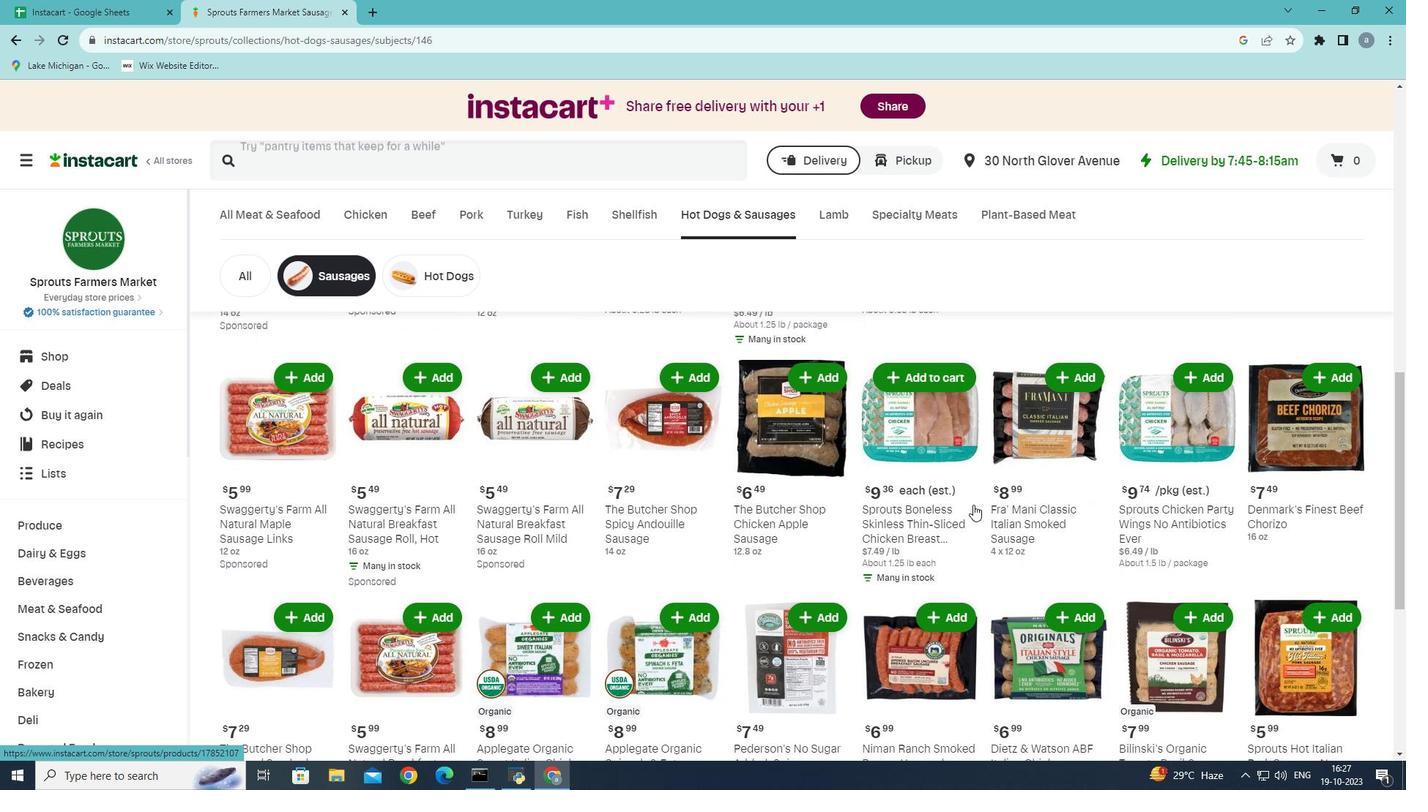 
Action: Mouse scrolled (973, 504) with delta (0, 0)
Screenshot: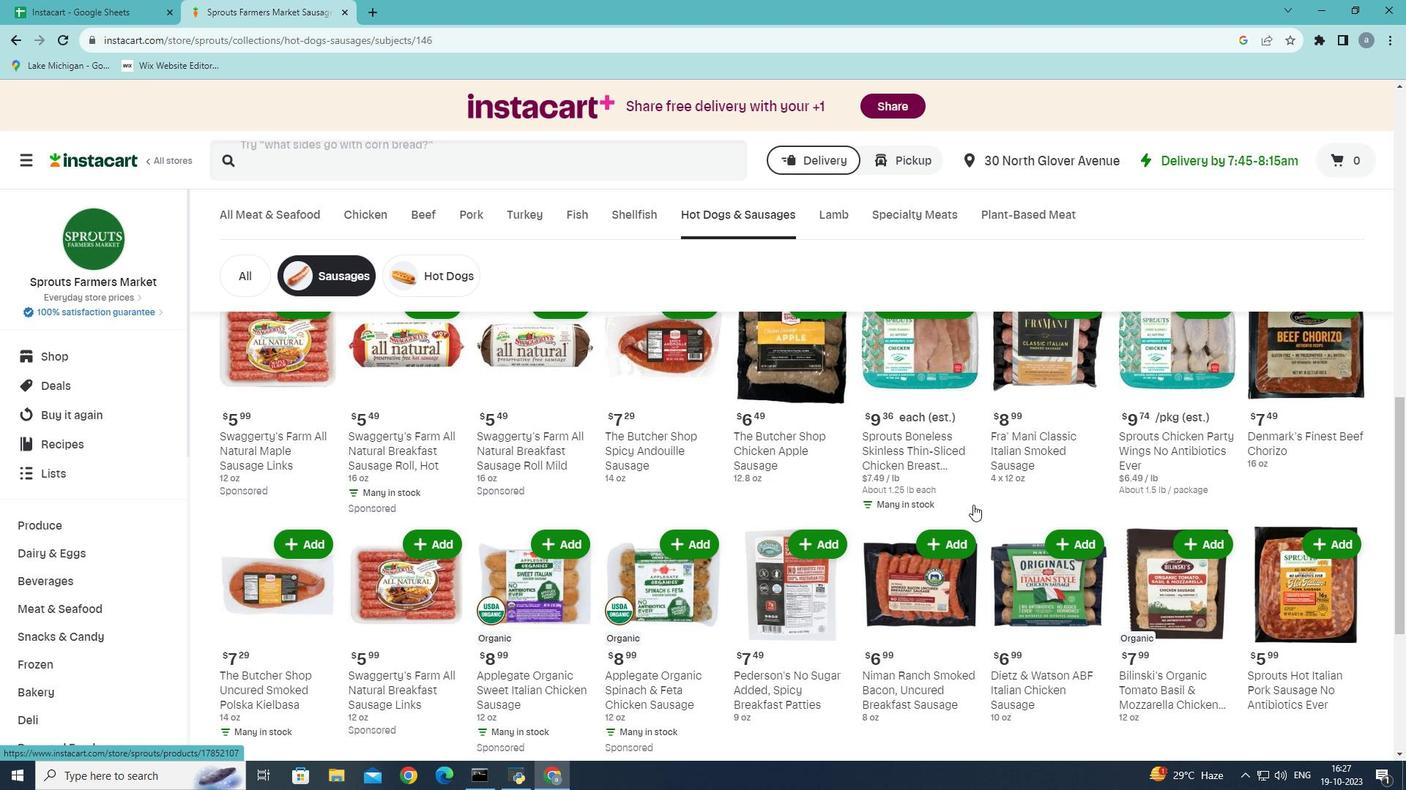 
Action: Mouse moved to (812, 473)
Screenshot: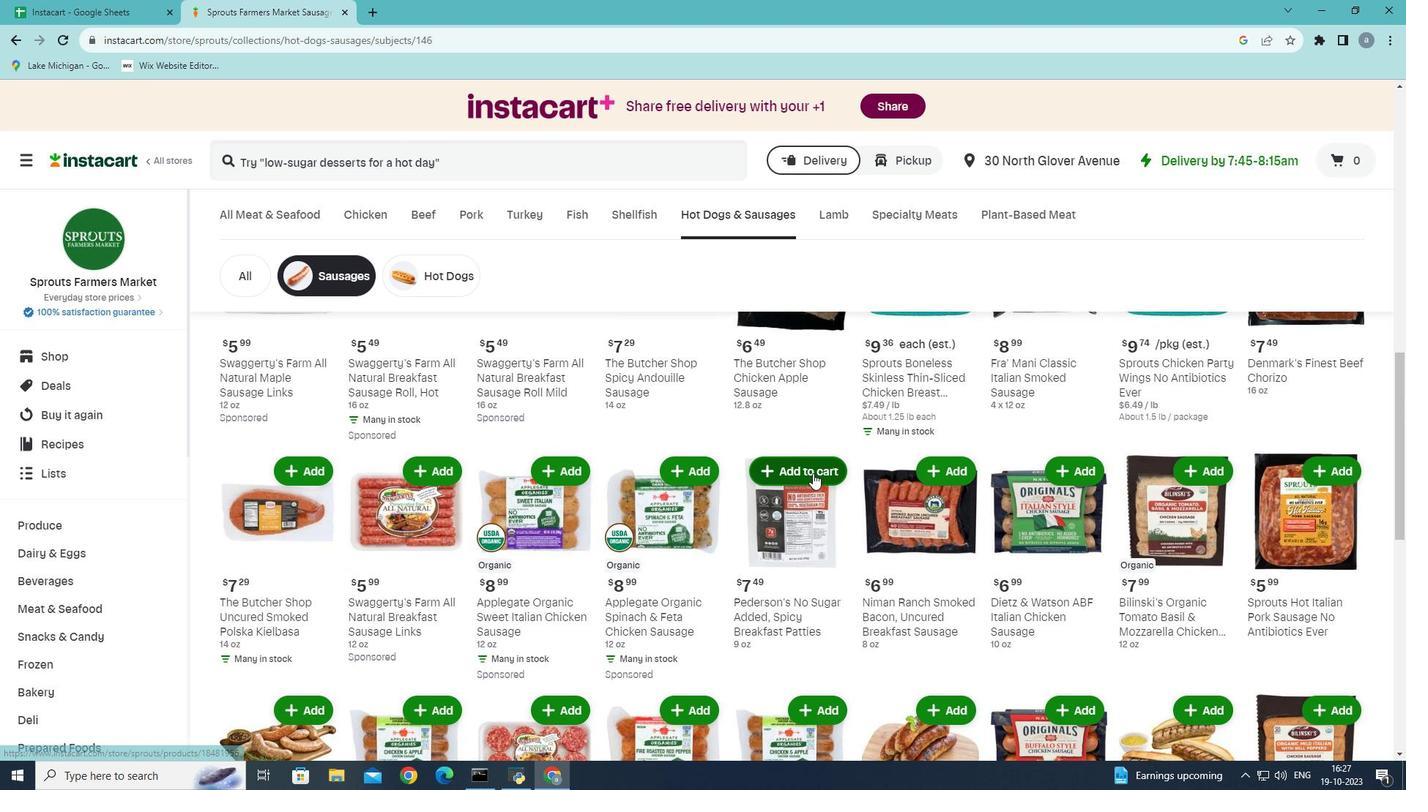 
Action: Mouse pressed left at (812, 473)
Screenshot: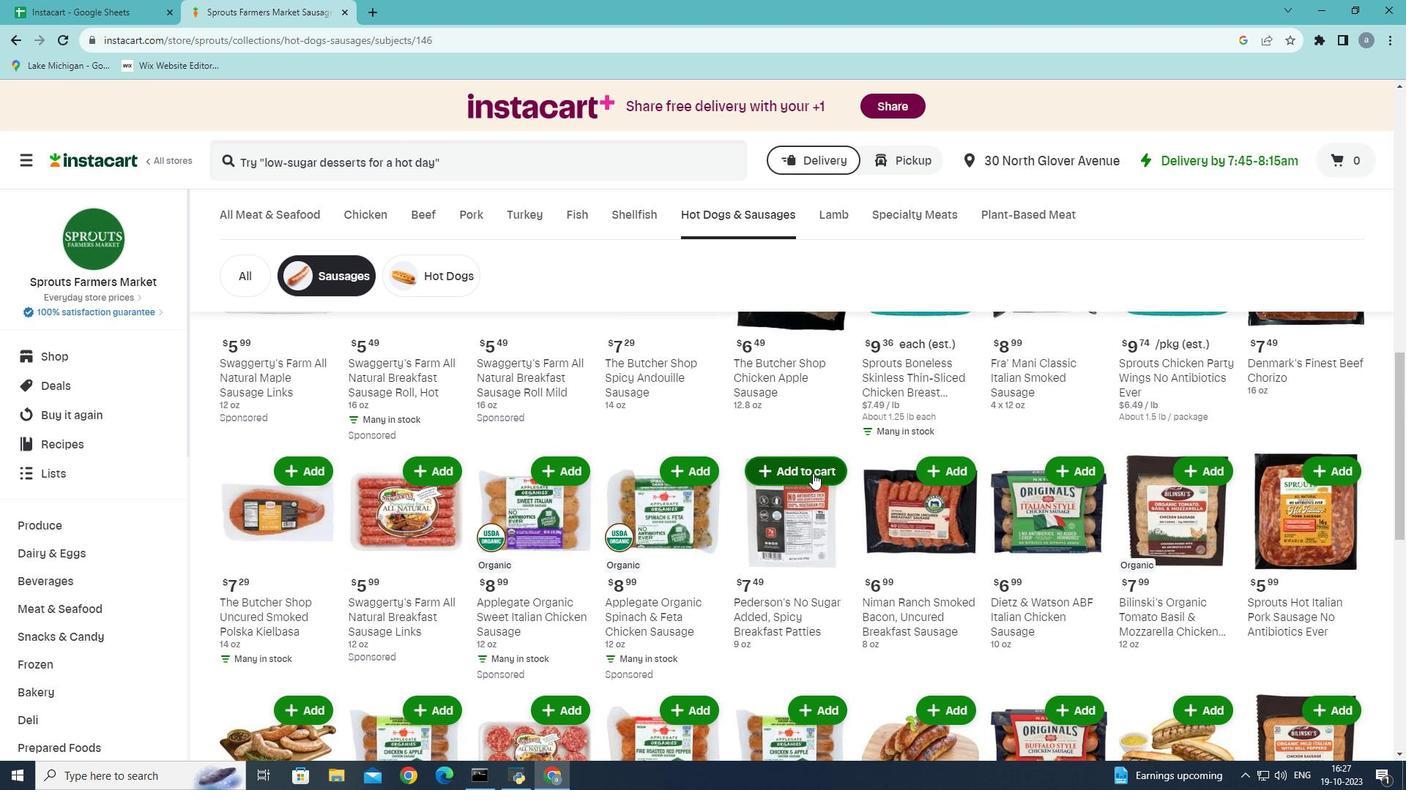 
